 Task: Search one way flight ticket for 2 adults, 2 children, 2 infants in seat in first from St. Cloud: St. Cloud Regional Airport to Rock Springs: Southwest Wyoming Regional Airport (rock Springs Sweetwater County Airport) on 8-5-2023. Choice of flights is Spirit. Number of bags: 7 checked bags. Price is upto 86000. Outbound departure time preference is 10:30.
Action: Mouse moved to (294, 265)
Screenshot: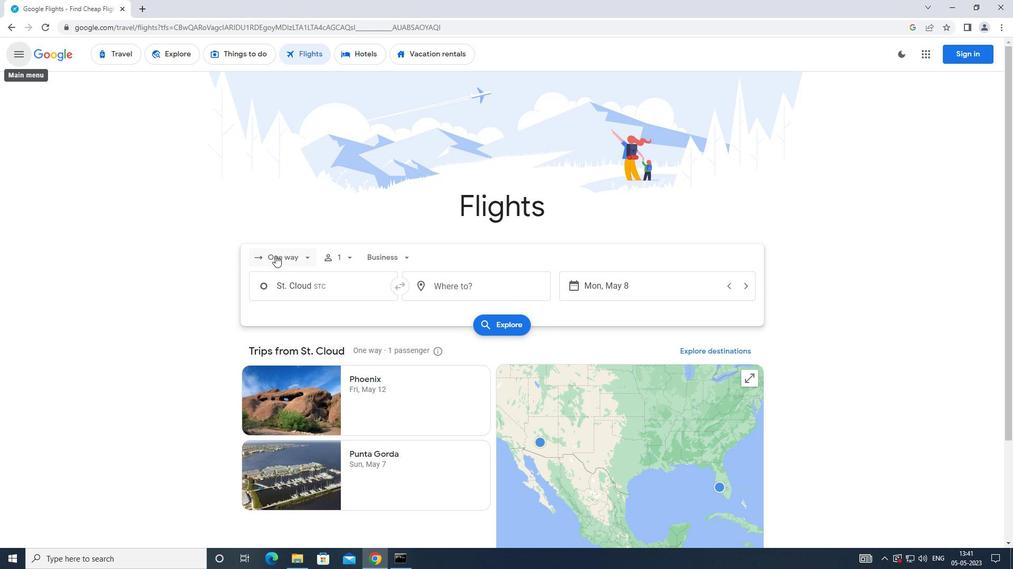 
Action: Mouse pressed left at (294, 265)
Screenshot: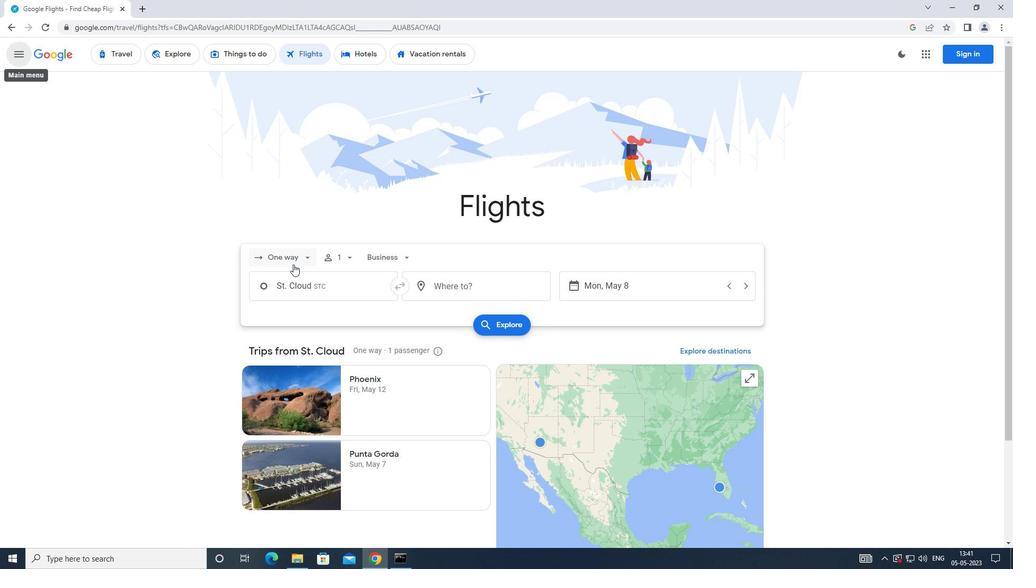 
Action: Mouse moved to (301, 308)
Screenshot: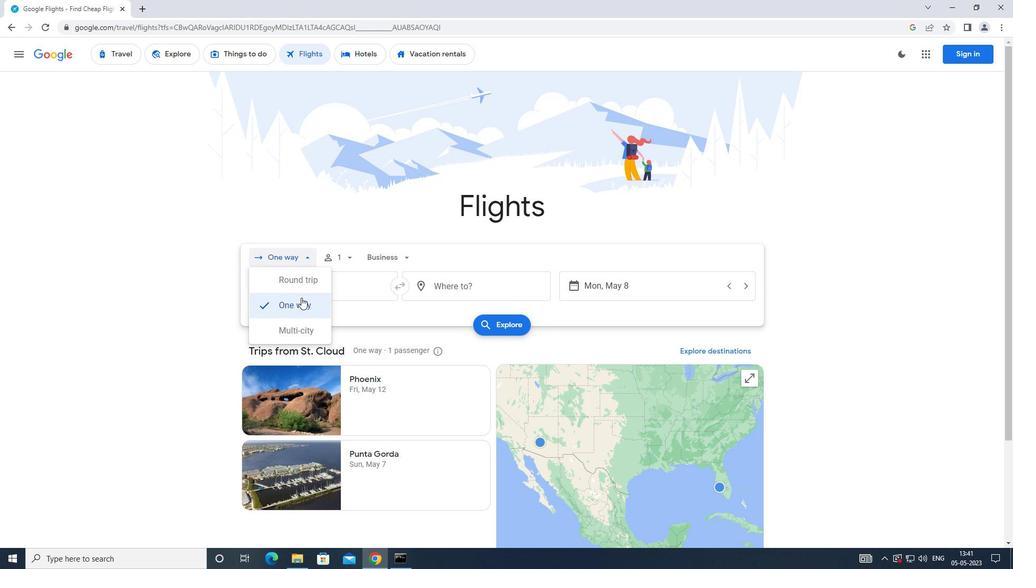 
Action: Mouse pressed left at (301, 308)
Screenshot: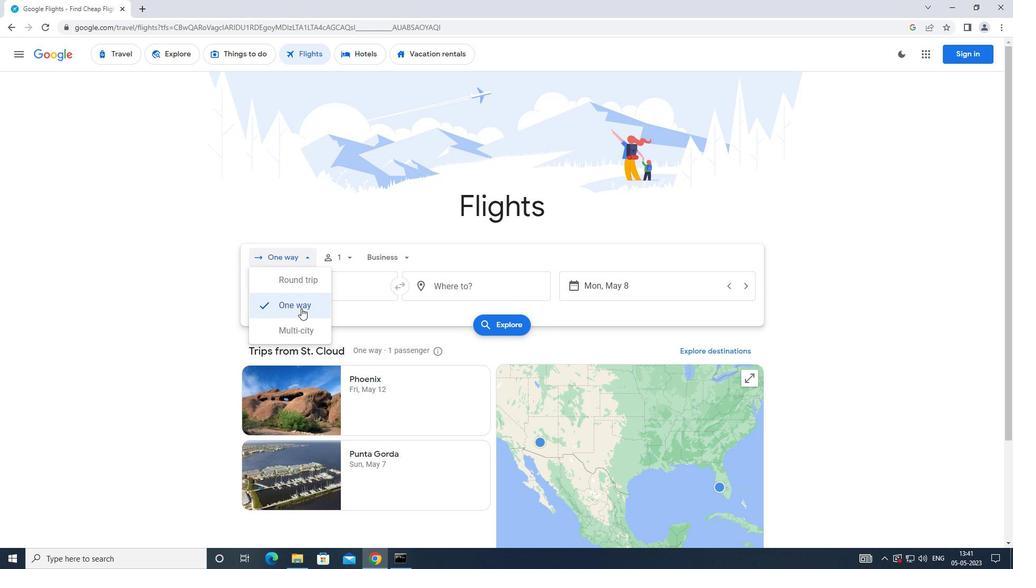 
Action: Mouse moved to (348, 255)
Screenshot: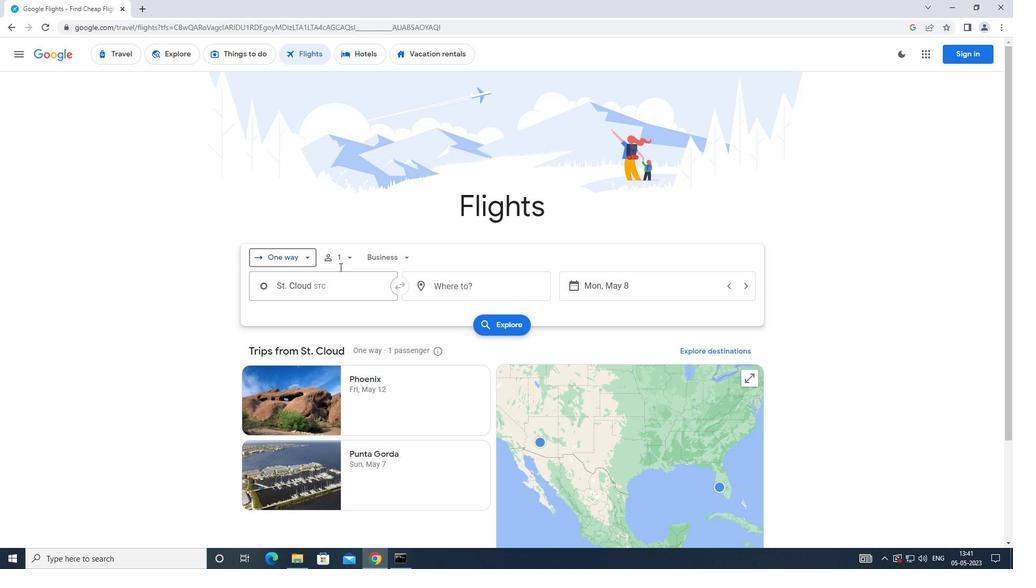 
Action: Mouse pressed left at (348, 255)
Screenshot: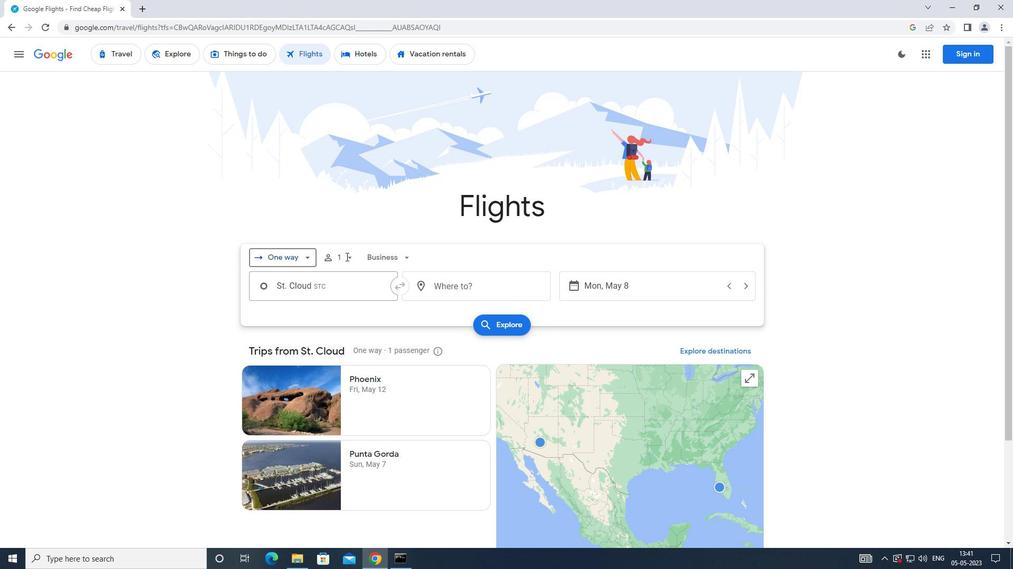 
Action: Mouse moved to (426, 289)
Screenshot: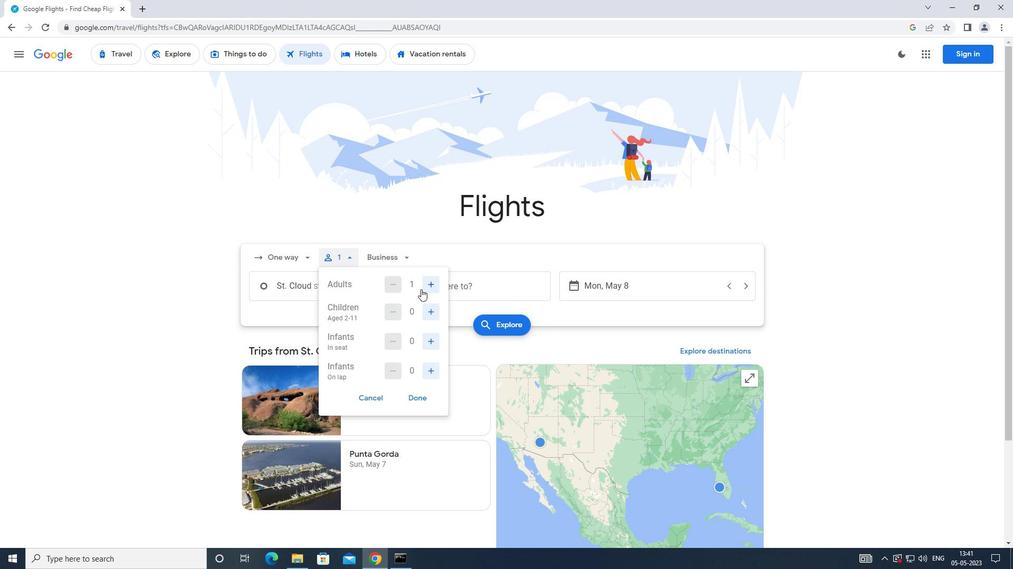 
Action: Mouse pressed left at (426, 289)
Screenshot: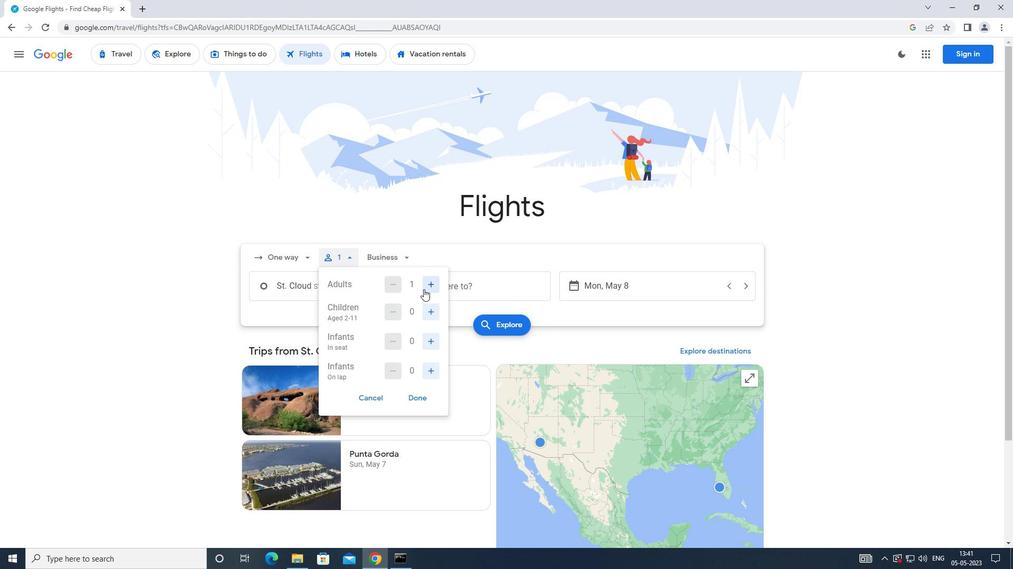 
Action: Mouse moved to (431, 308)
Screenshot: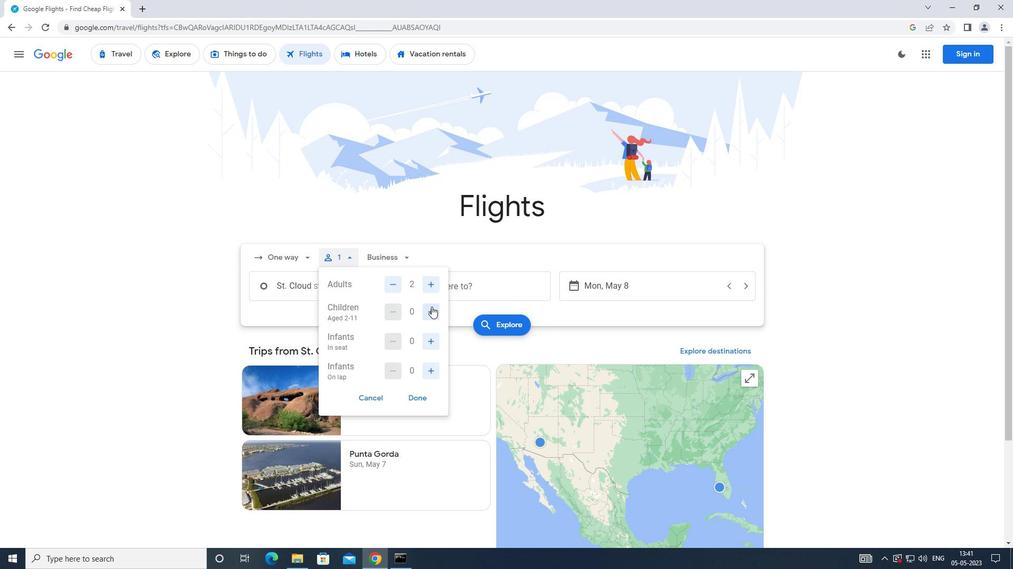
Action: Mouse pressed left at (431, 308)
Screenshot: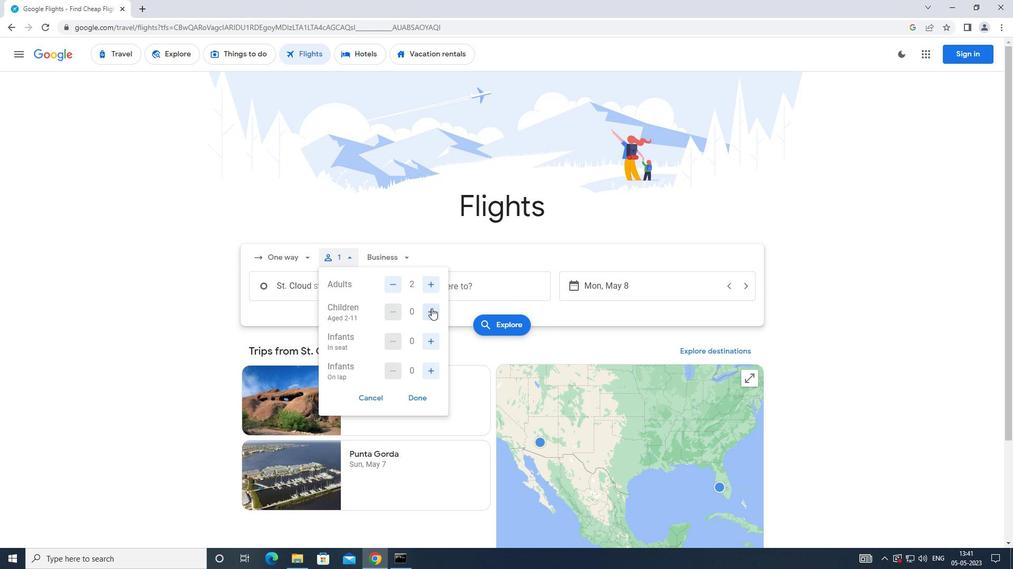 
Action: Mouse pressed left at (431, 308)
Screenshot: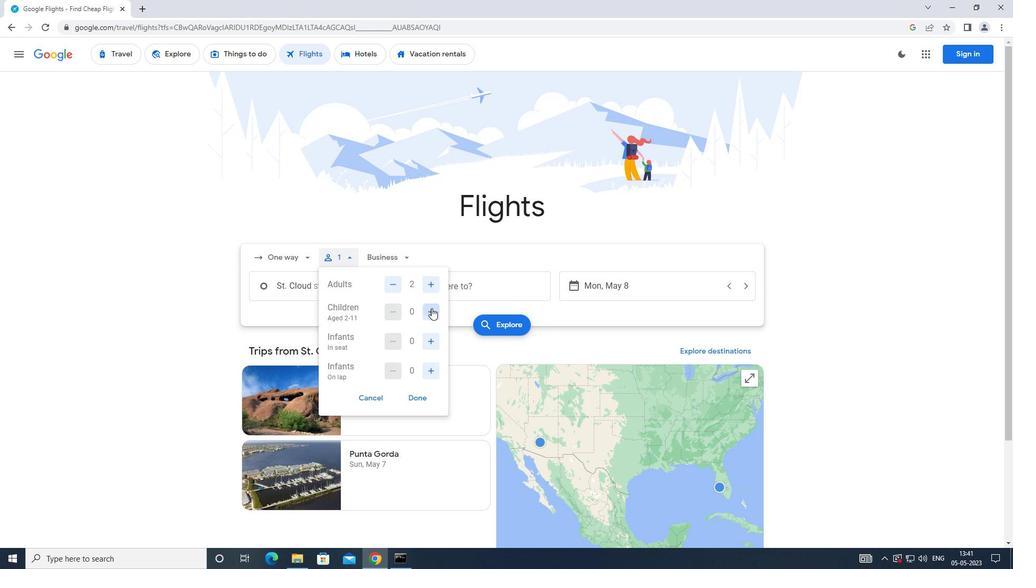 
Action: Mouse moved to (430, 342)
Screenshot: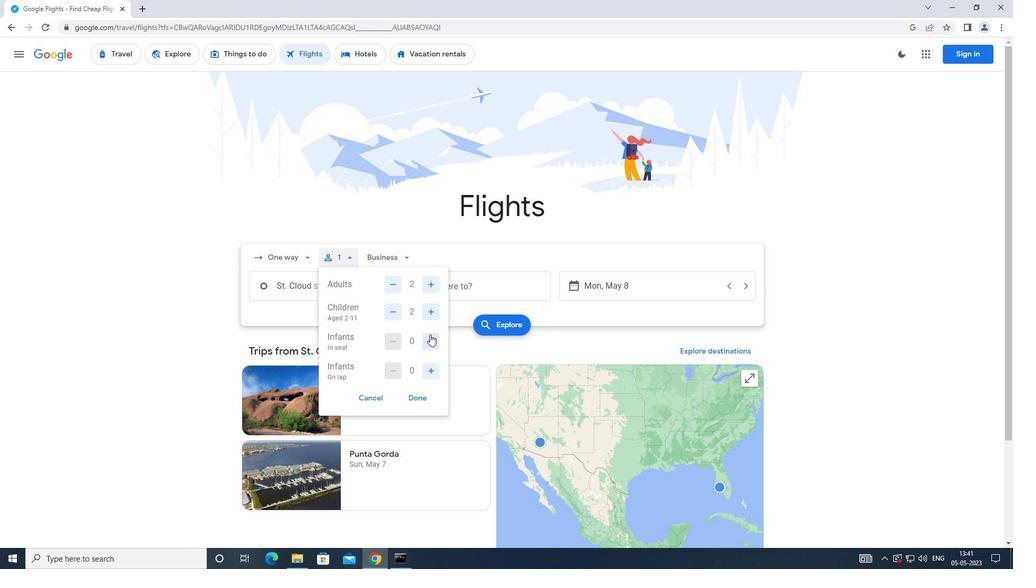 
Action: Mouse pressed left at (430, 342)
Screenshot: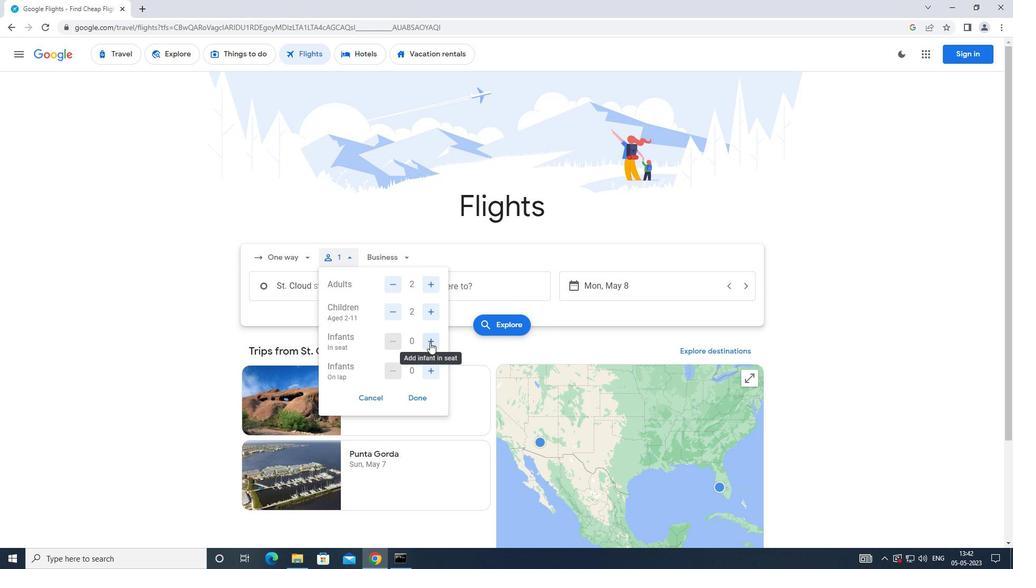 
Action: Mouse pressed left at (430, 342)
Screenshot: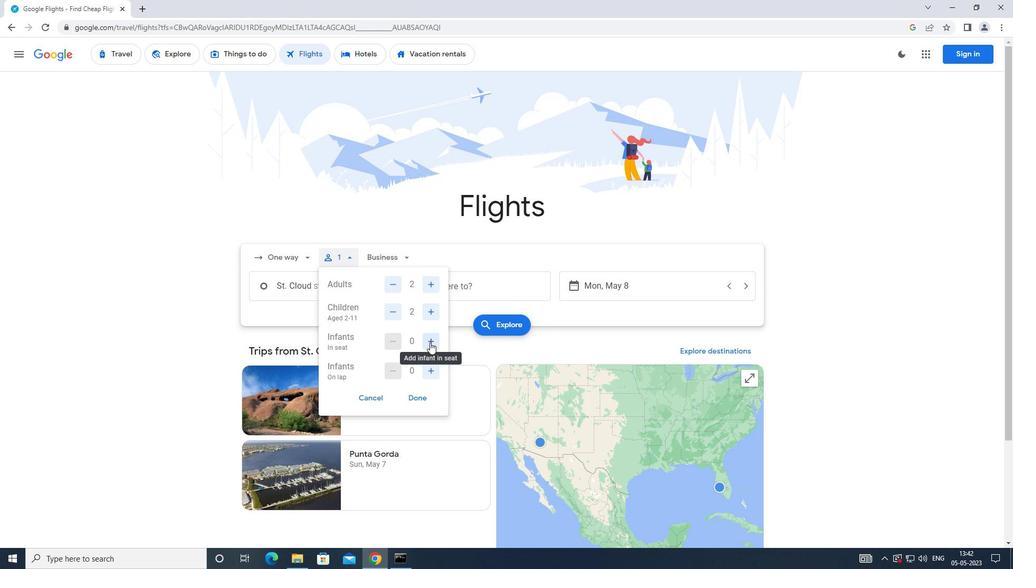 
Action: Mouse moved to (423, 398)
Screenshot: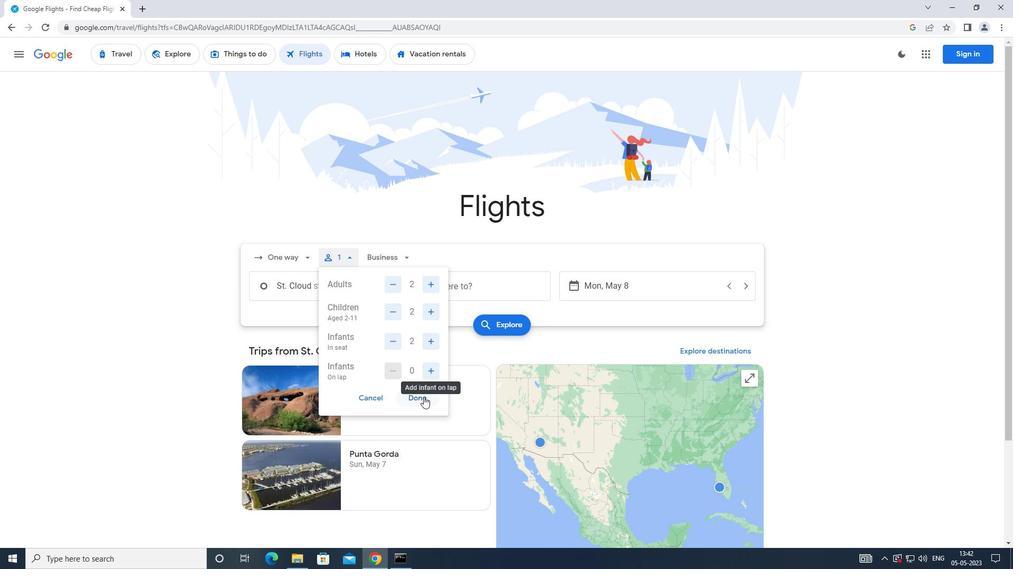 
Action: Mouse pressed left at (423, 398)
Screenshot: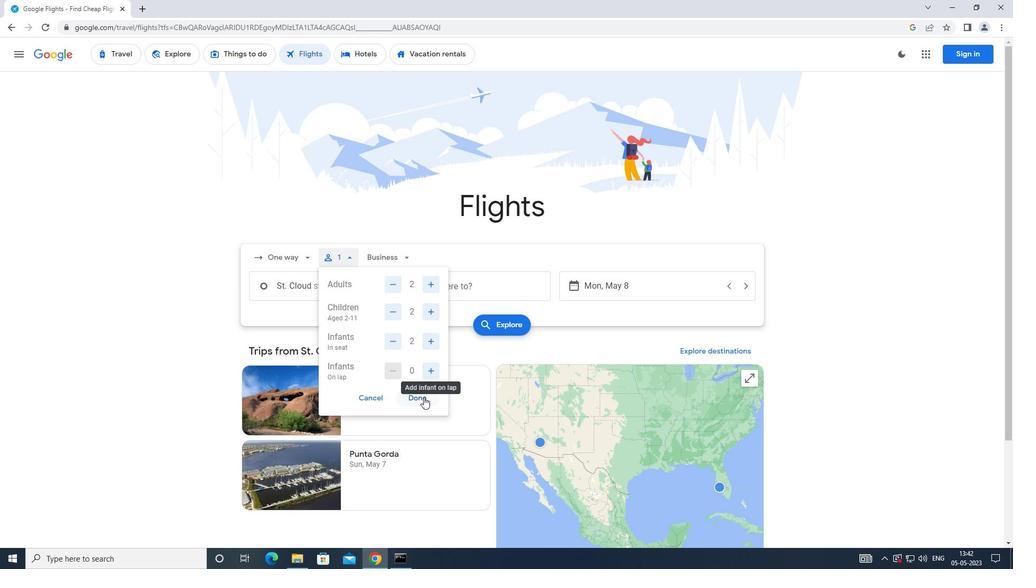 
Action: Mouse moved to (394, 259)
Screenshot: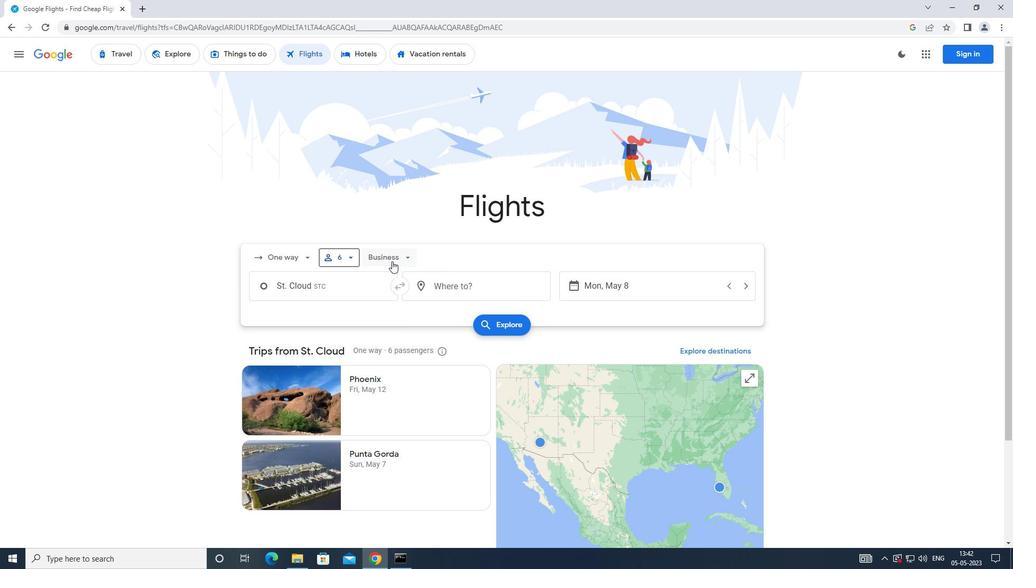 
Action: Mouse pressed left at (394, 259)
Screenshot: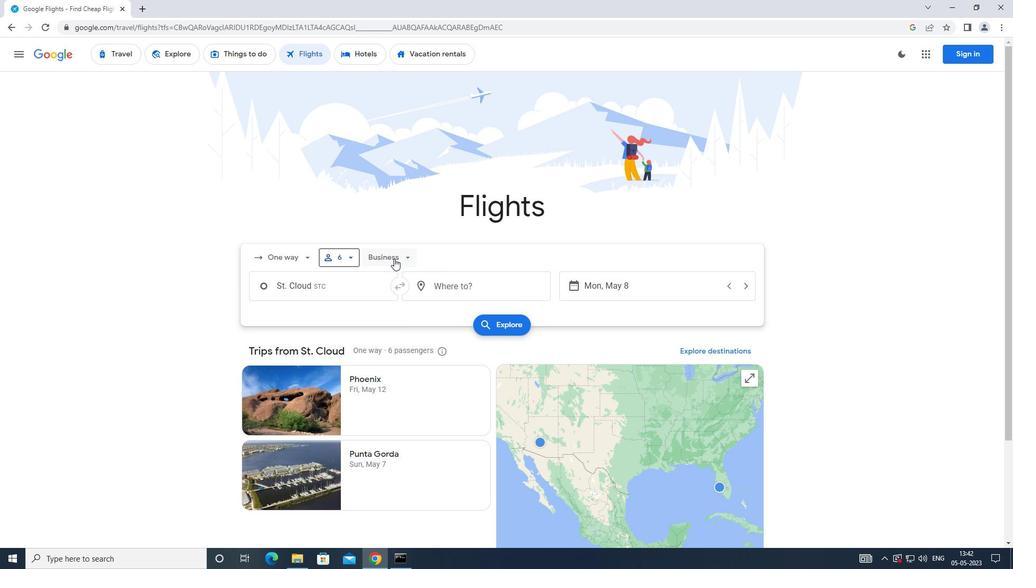 
Action: Mouse moved to (398, 358)
Screenshot: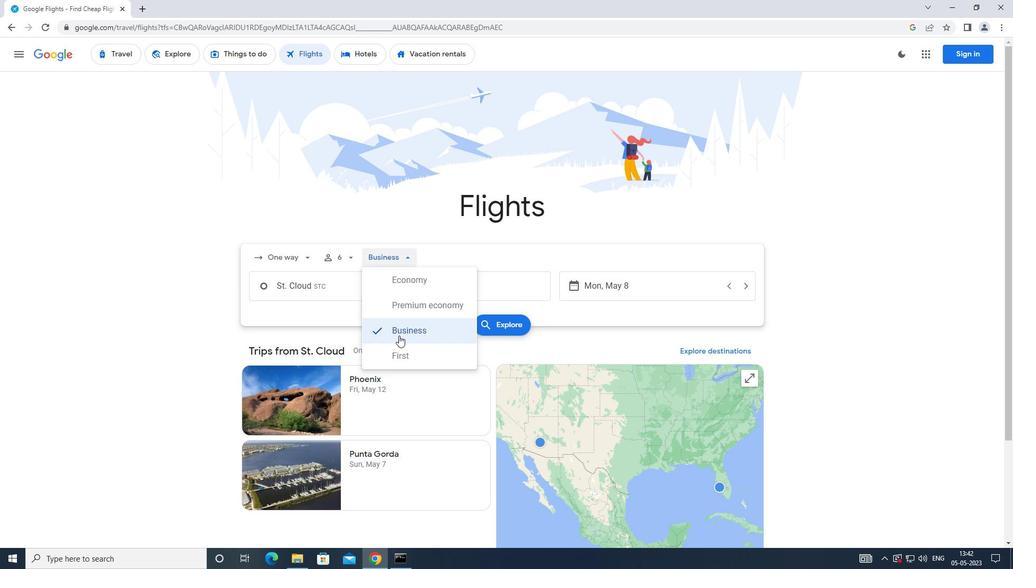 
Action: Mouse pressed left at (398, 358)
Screenshot: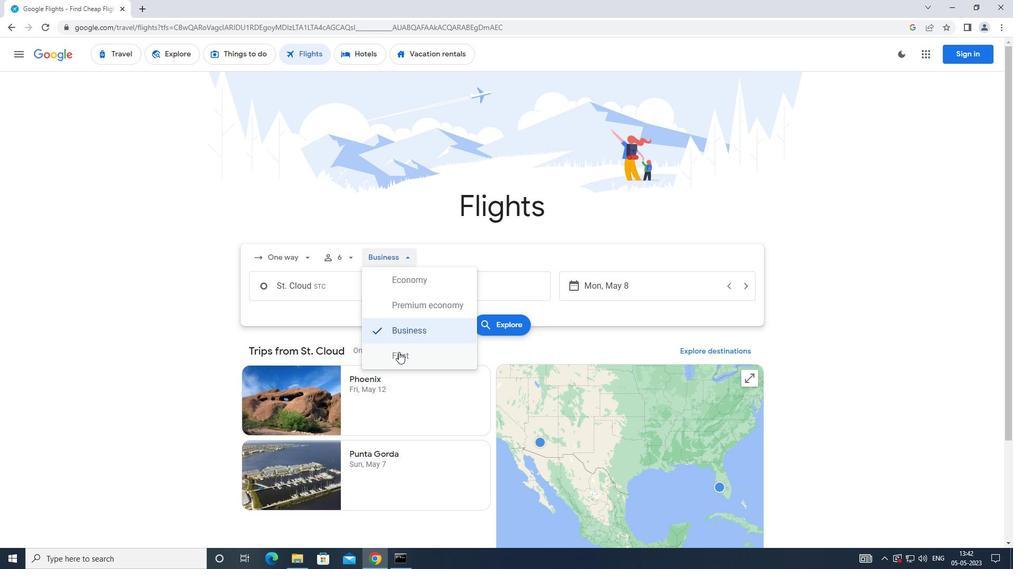 
Action: Mouse moved to (330, 291)
Screenshot: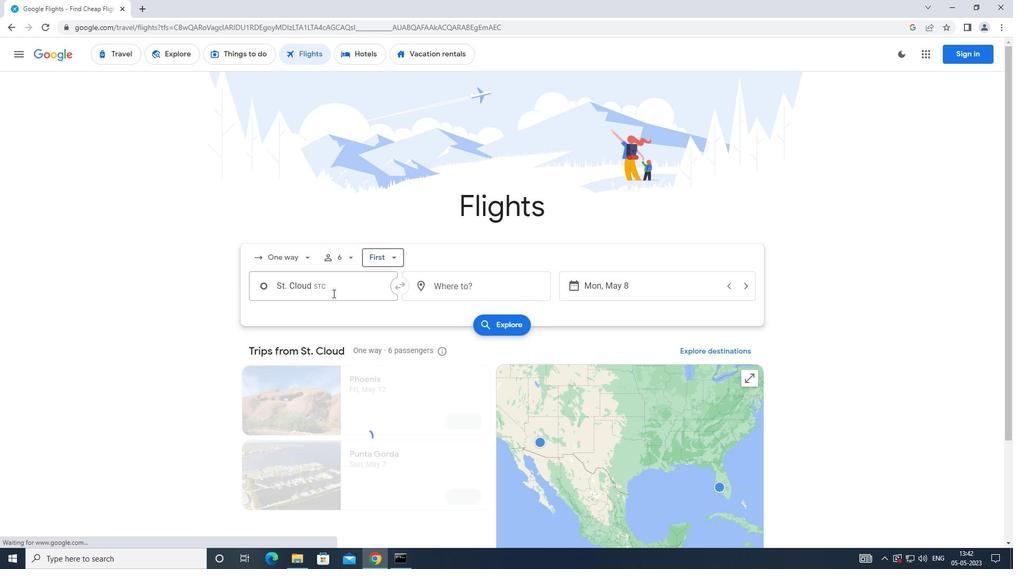 
Action: Mouse pressed left at (330, 291)
Screenshot: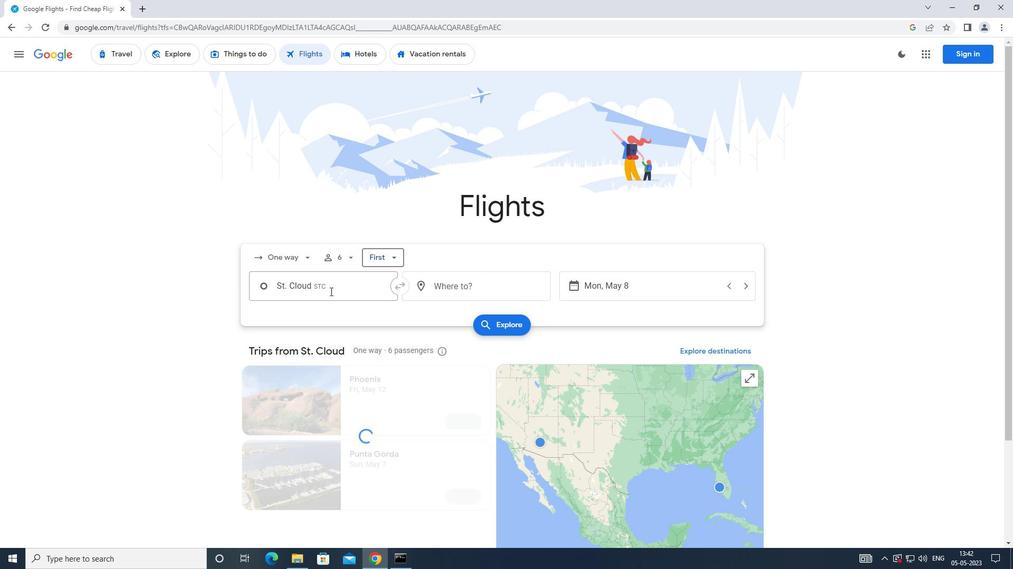 
Action: Mouse moved to (346, 368)
Screenshot: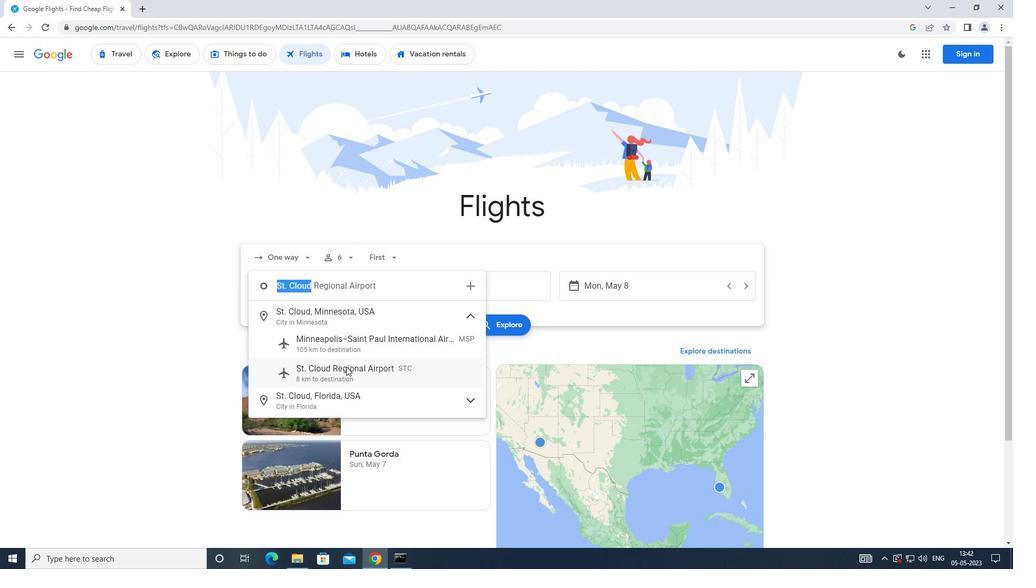 
Action: Mouse pressed left at (346, 368)
Screenshot: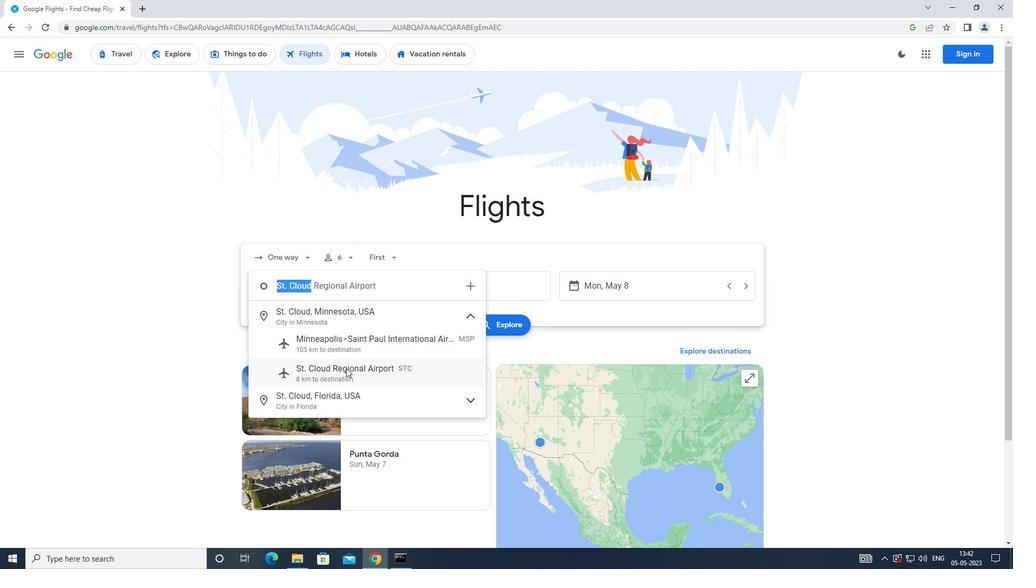
Action: Mouse moved to (436, 280)
Screenshot: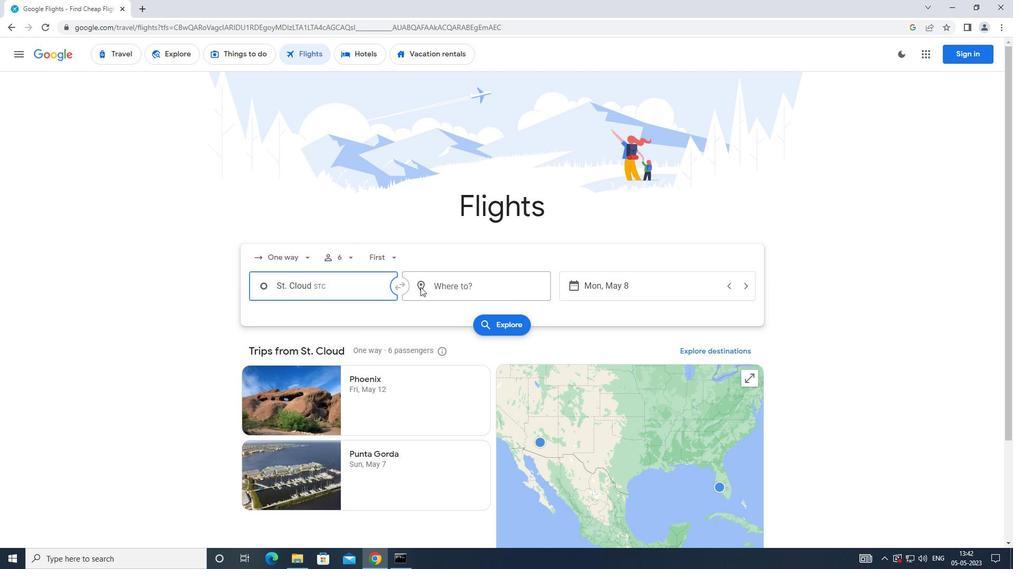 
Action: Mouse pressed left at (436, 280)
Screenshot: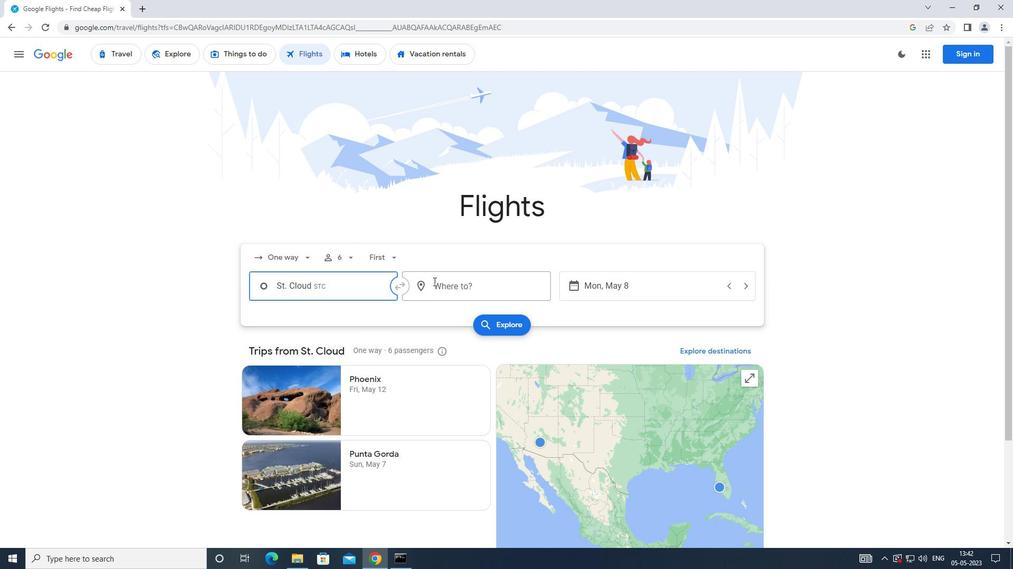 
Action: Mouse moved to (456, 387)
Screenshot: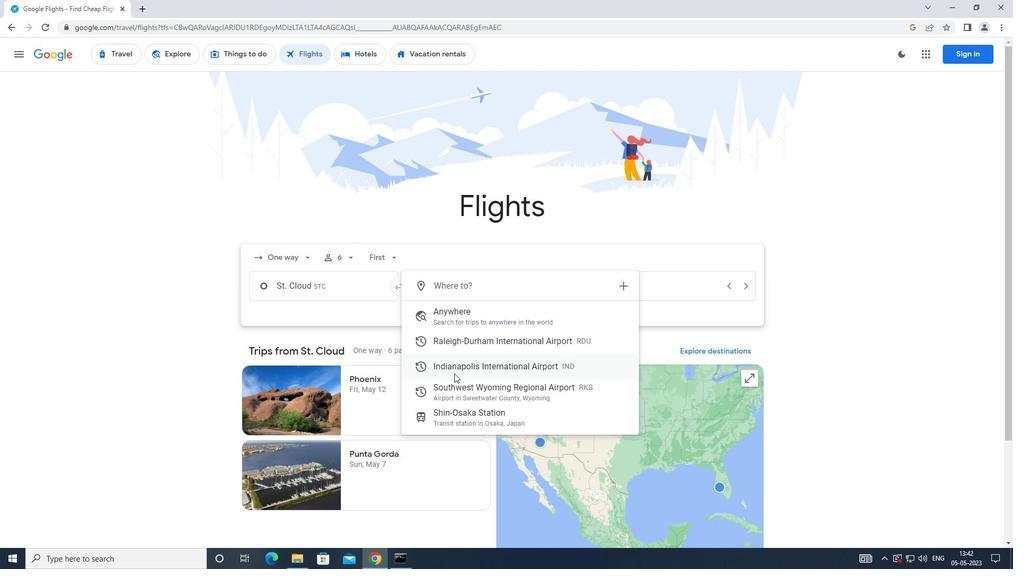 
Action: Mouse pressed left at (456, 387)
Screenshot: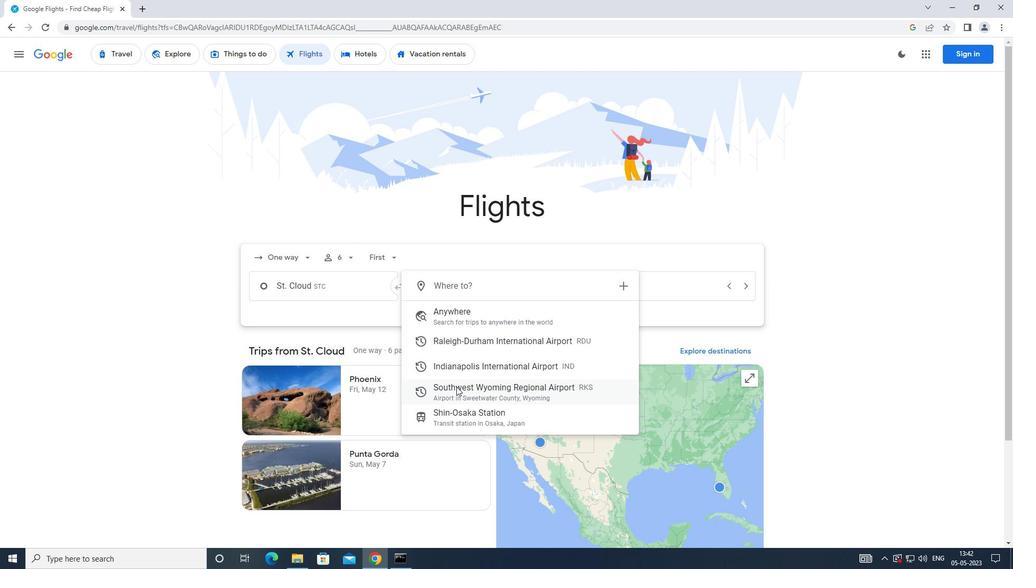 
Action: Mouse moved to (595, 291)
Screenshot: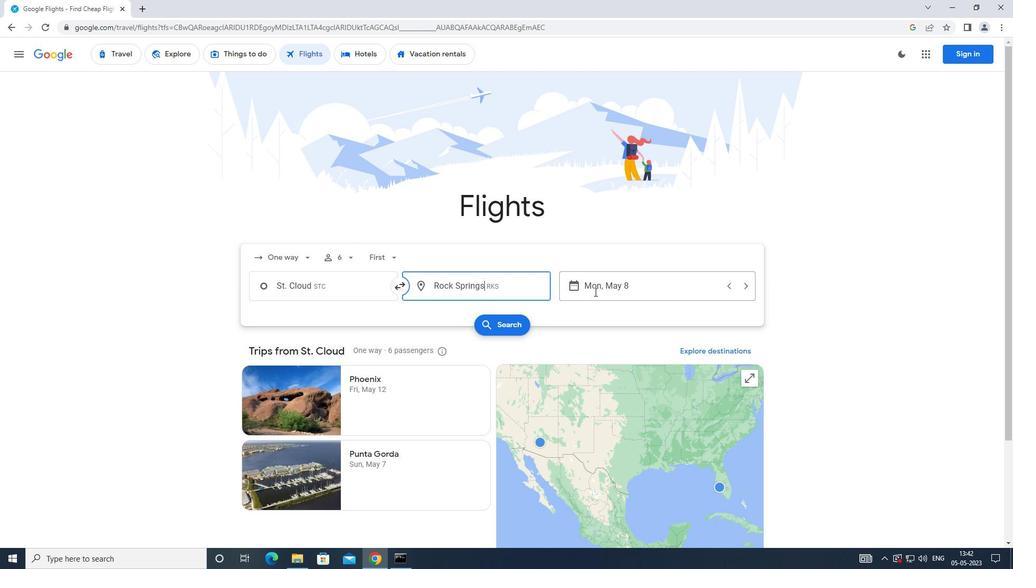 
Action: Mouse pressed left at (595, 291)
Screenshot: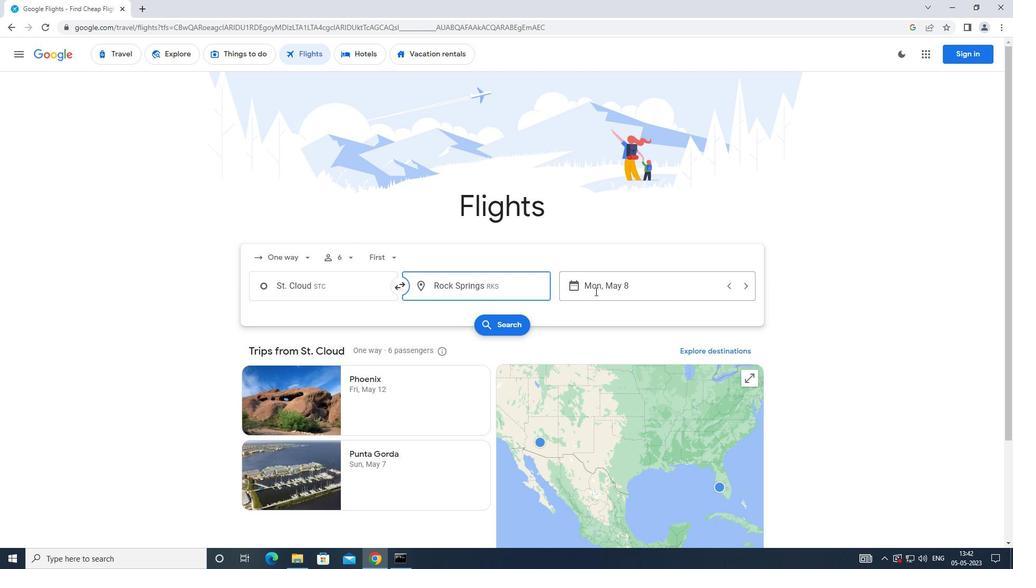 
Action: Mouse moved to (407, 392)
Screenshot: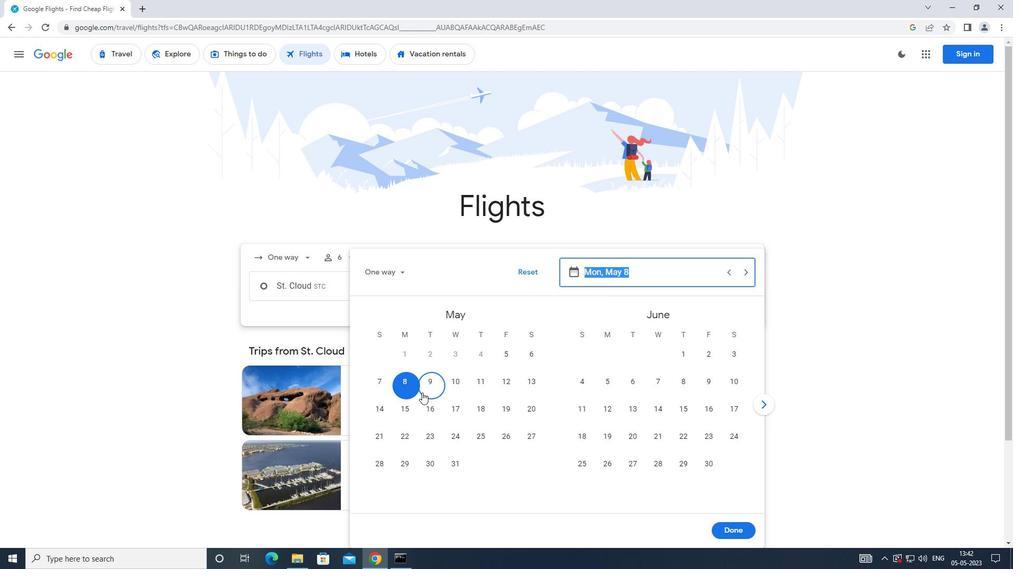 
Action: Mouse pressed left at (407, 392)
Screenshot: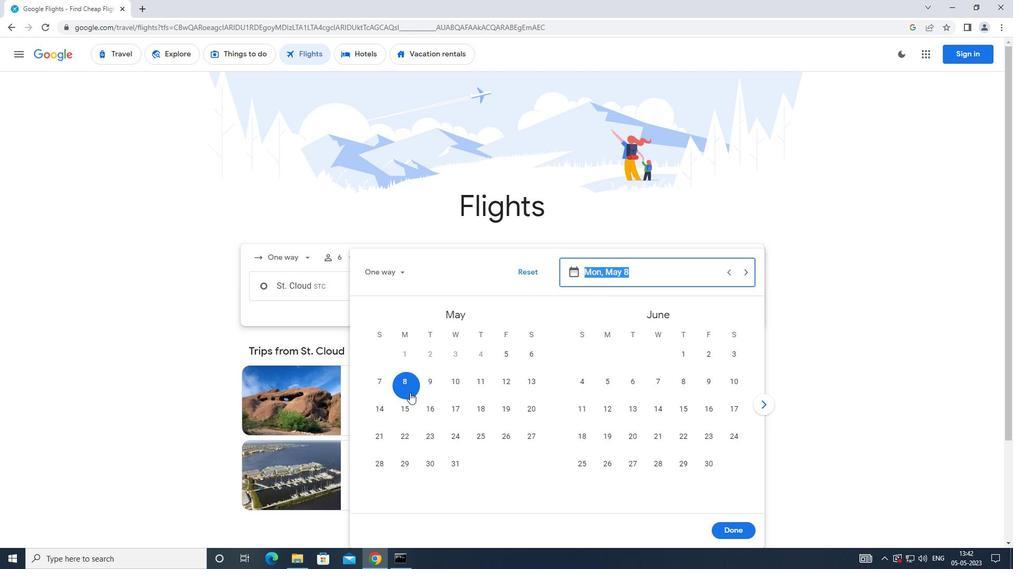 
Action: Mouse moved to (729, 536)
Screenshot: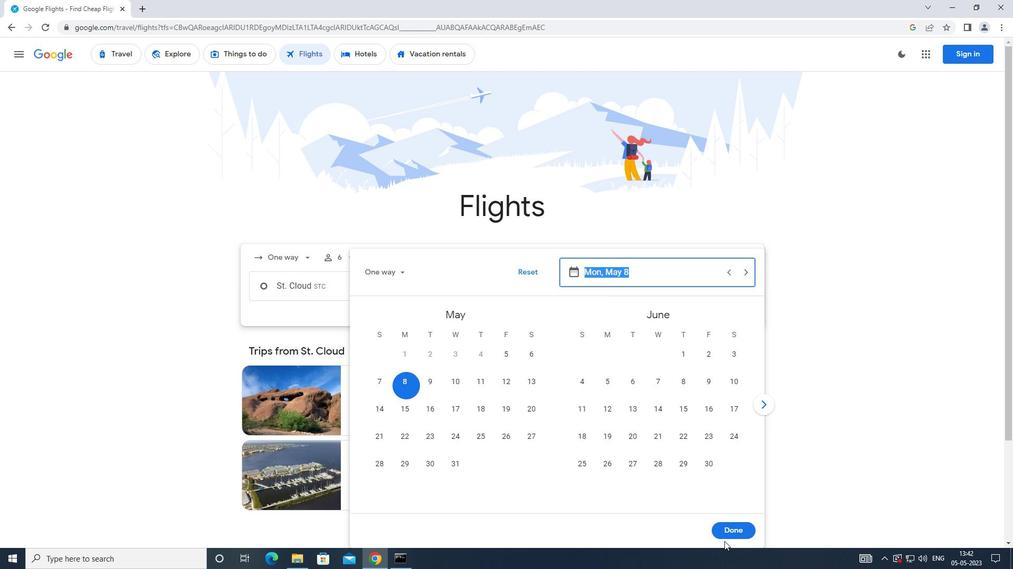 
Action: Mouse pressed left at (729, 536)
Screenshot: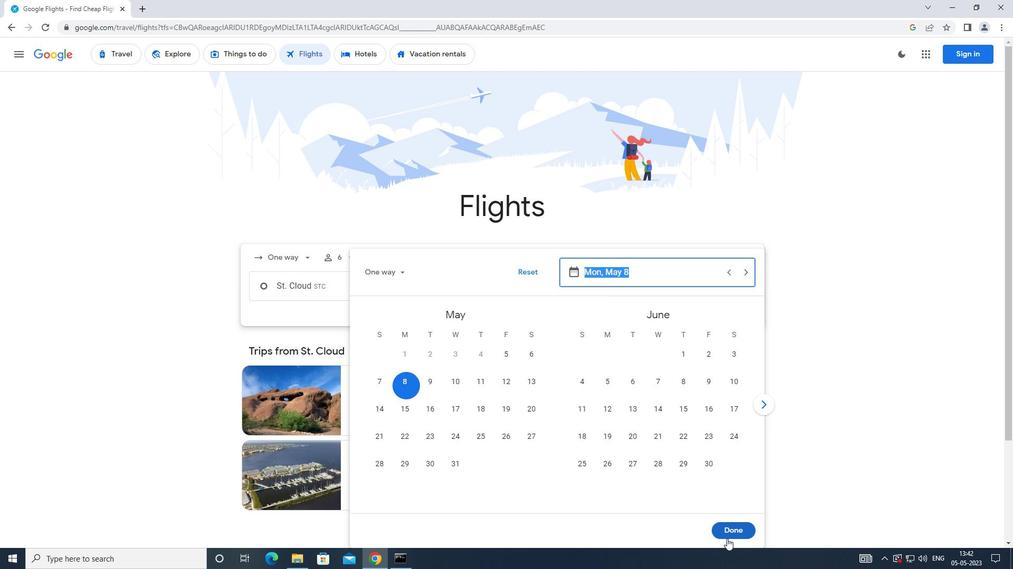 
Action: Mouse moved to (514, 325)
Screenshot: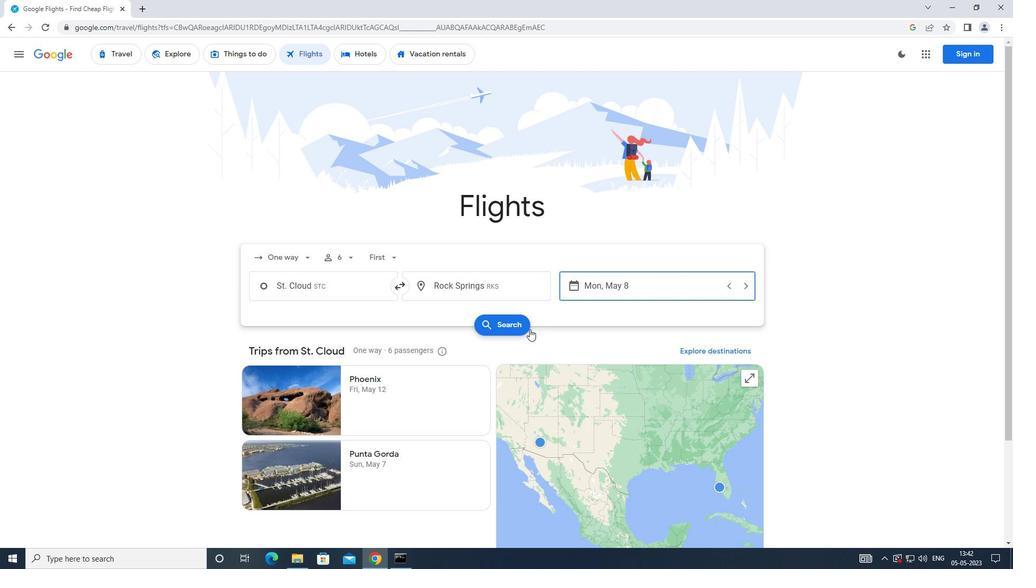 
Action: Mouse pressed left at (514, 325)
Screenshot: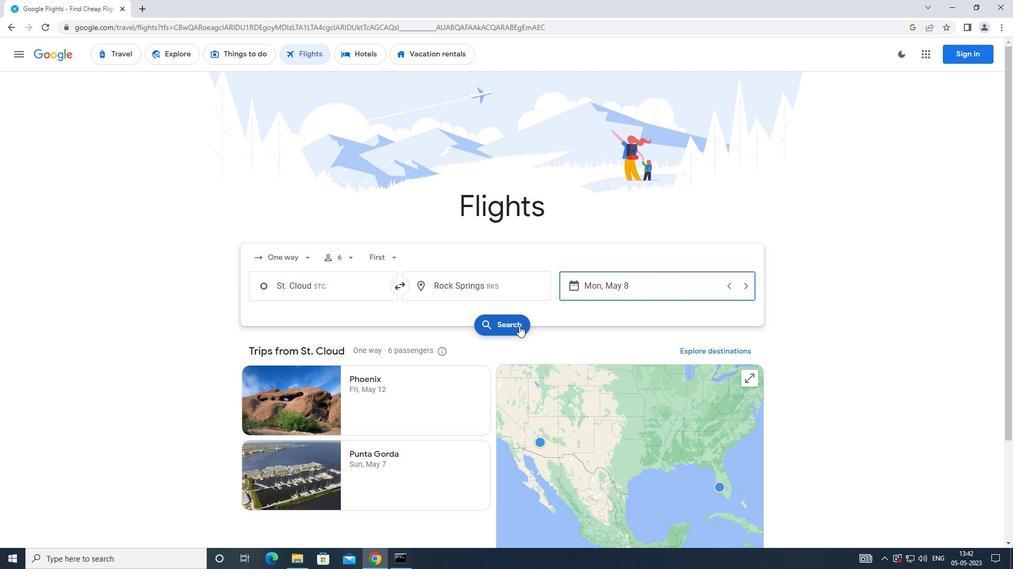 
Action: Mouse moved to (261, 155)
Screenshot: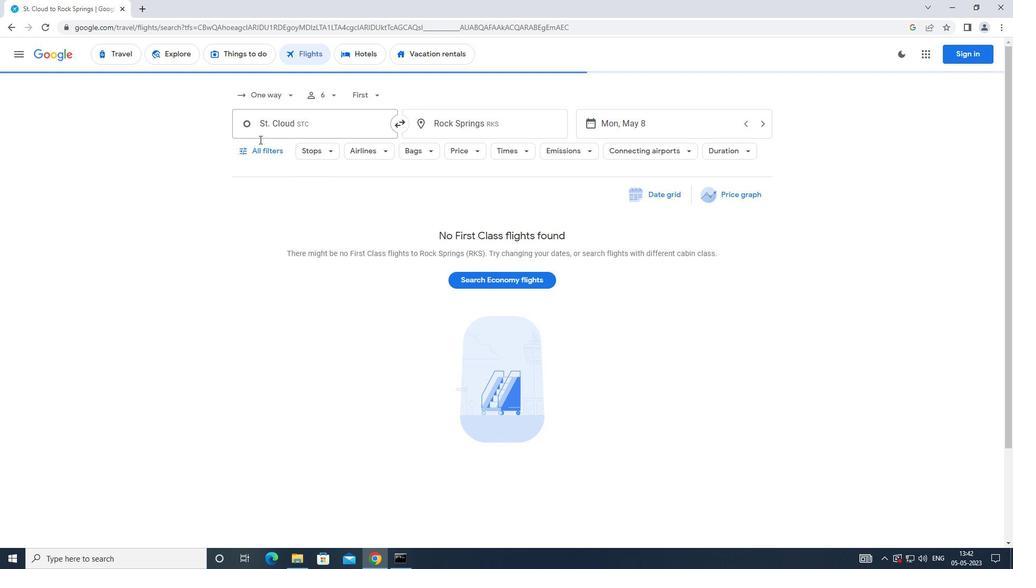 
Action: Mouse pressed left at (261, 155)
Screenshot: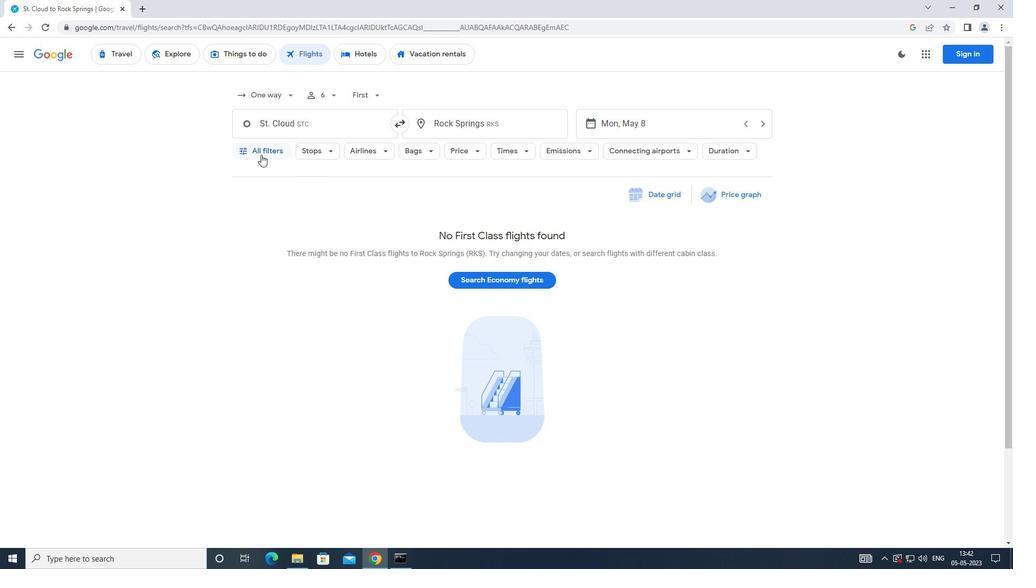 
Action: Mouse moved to (386, 378)
Screenshot: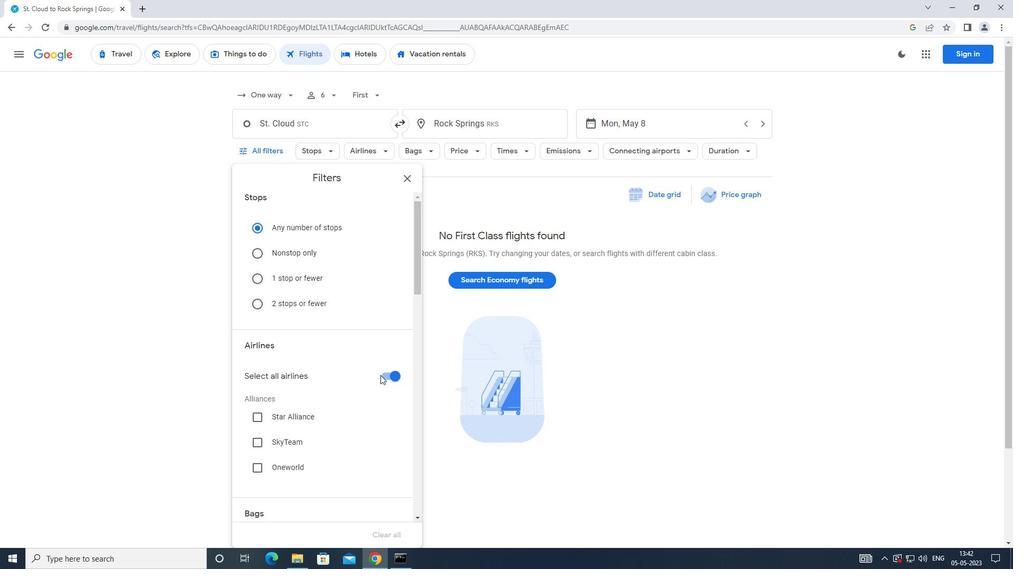 
Action: Mouse pressed left at (386, 378)
Screenshot: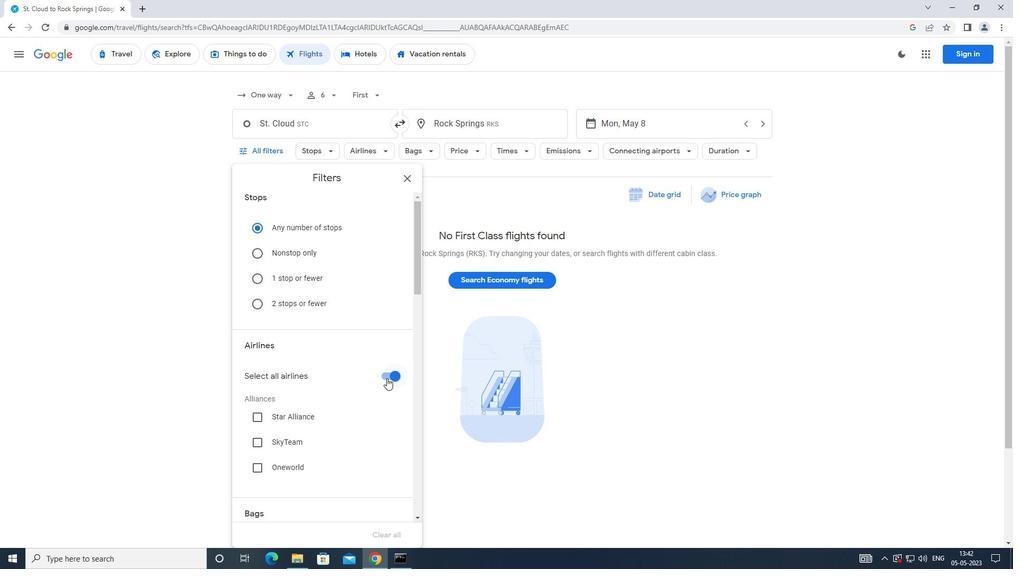 
Action: Mouse moved to (391, 368)
Screenshot: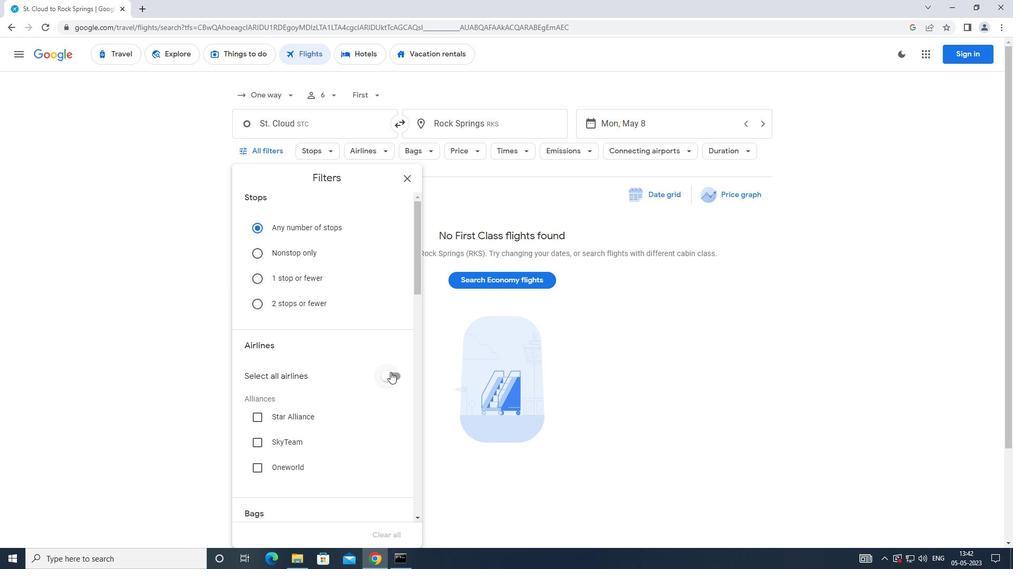 
Action: Mouse scrolled (391, 368) with delta (0, 0)
Screenshot: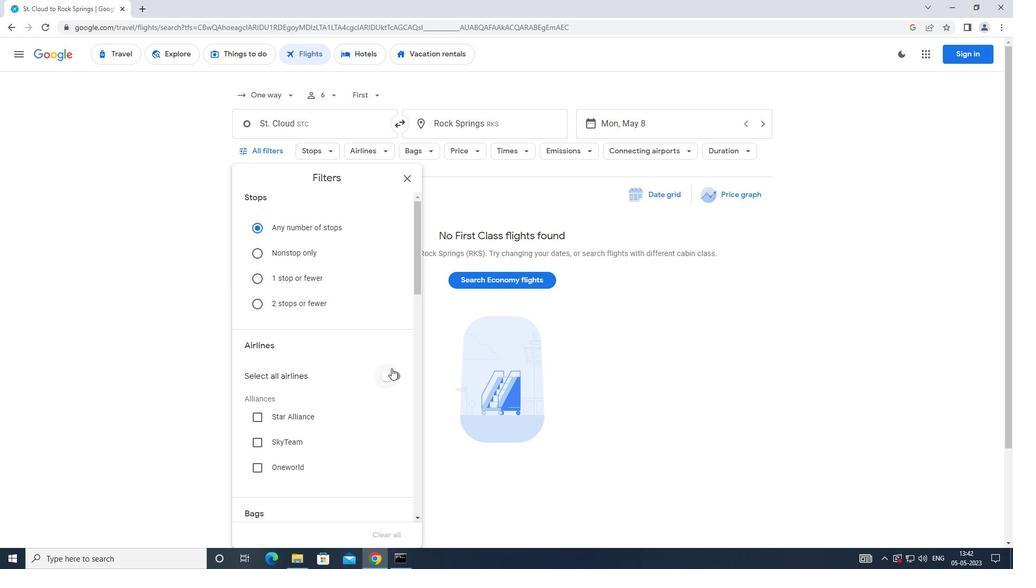 
Action: Mouse moved to (393, 366)
Screenshot: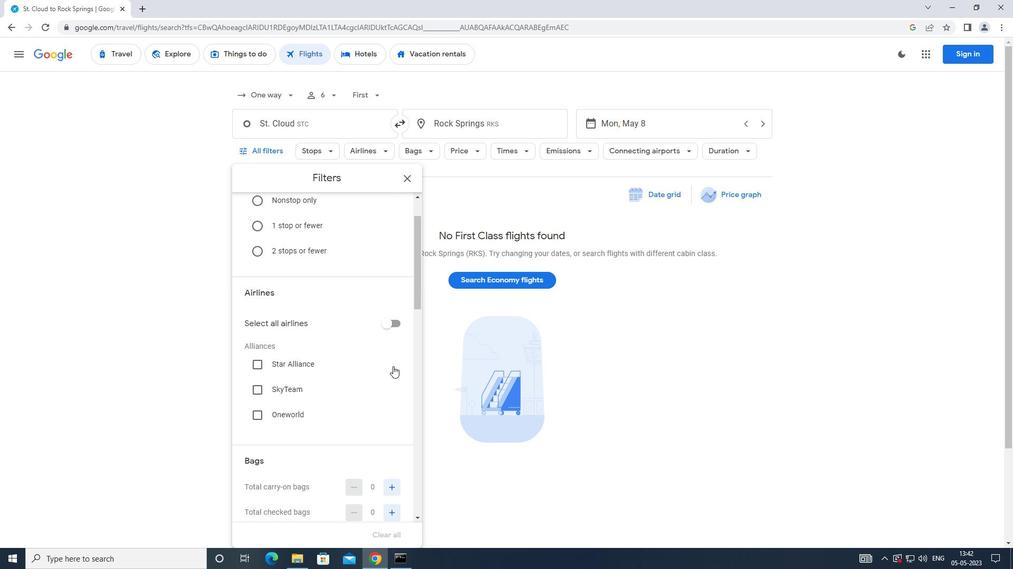 
Action: Mouse scrolled (393, 365) with delta (0, 0)
Screenshot: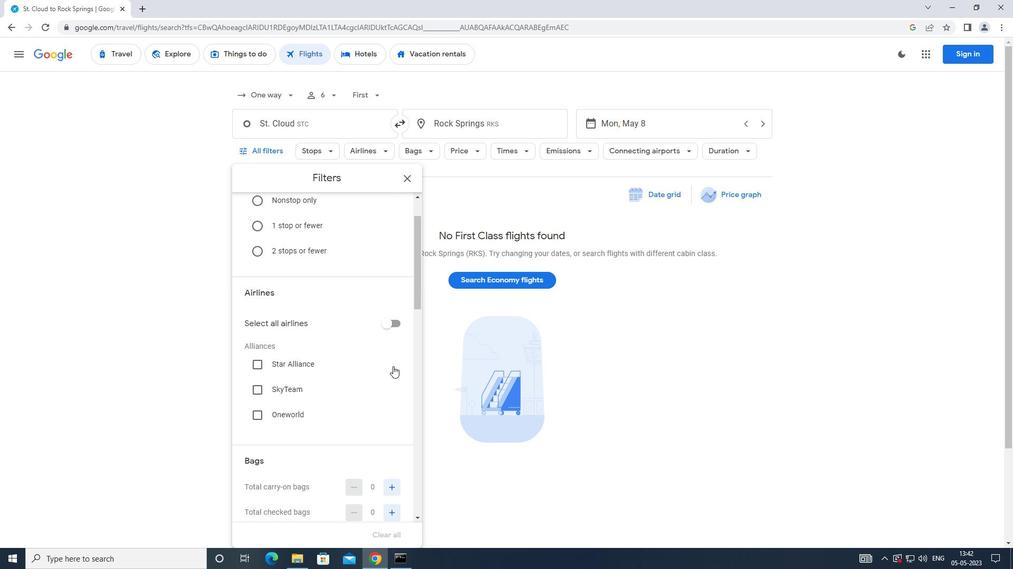 
Action: Mouse moved to (393, 363)
Screenshot: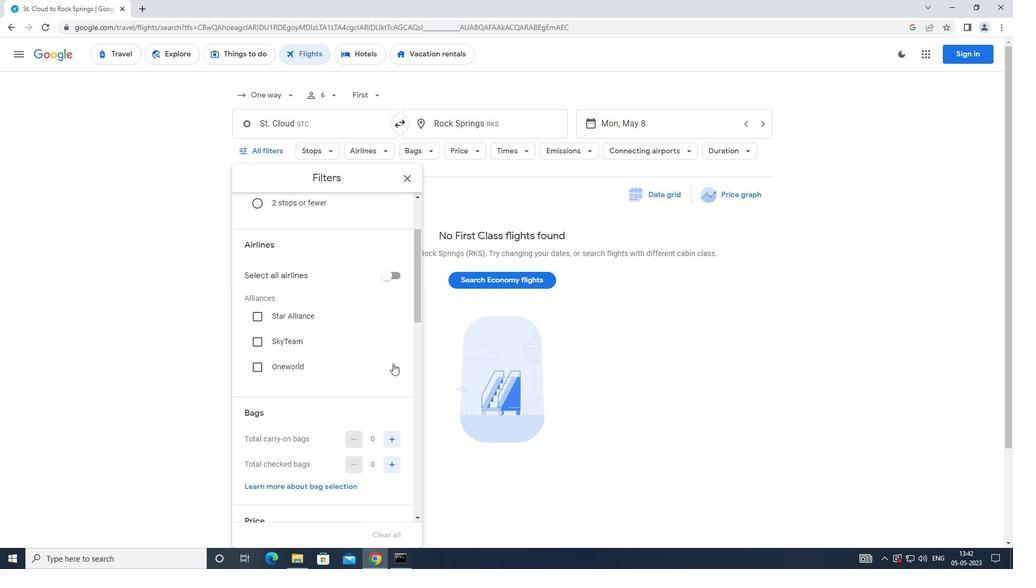 
Action: Mouse scrolled (393, 363) with delta (0, 0)
Screenshot: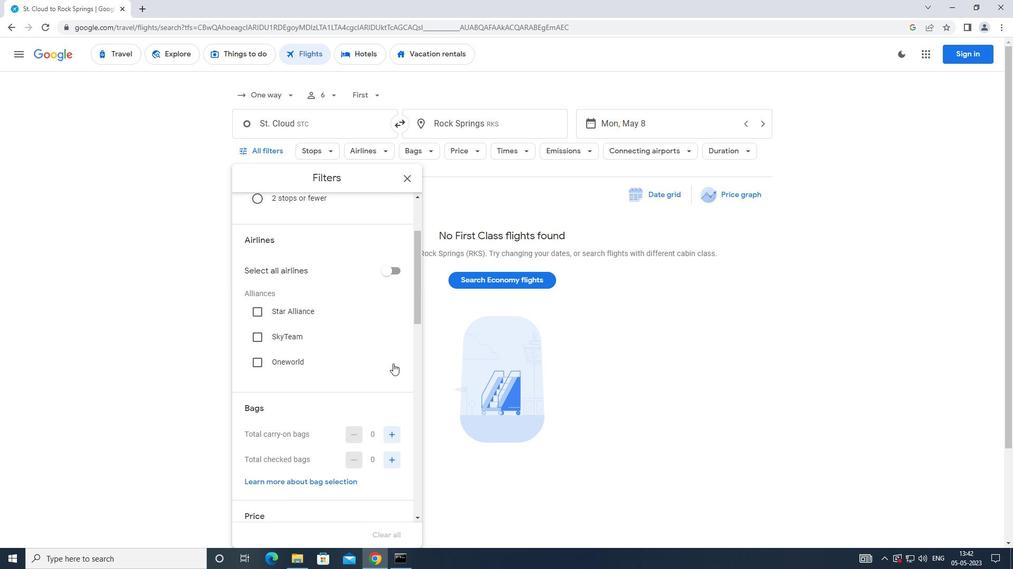 
Action: Mouse moved to (392, 361)
Screenshot: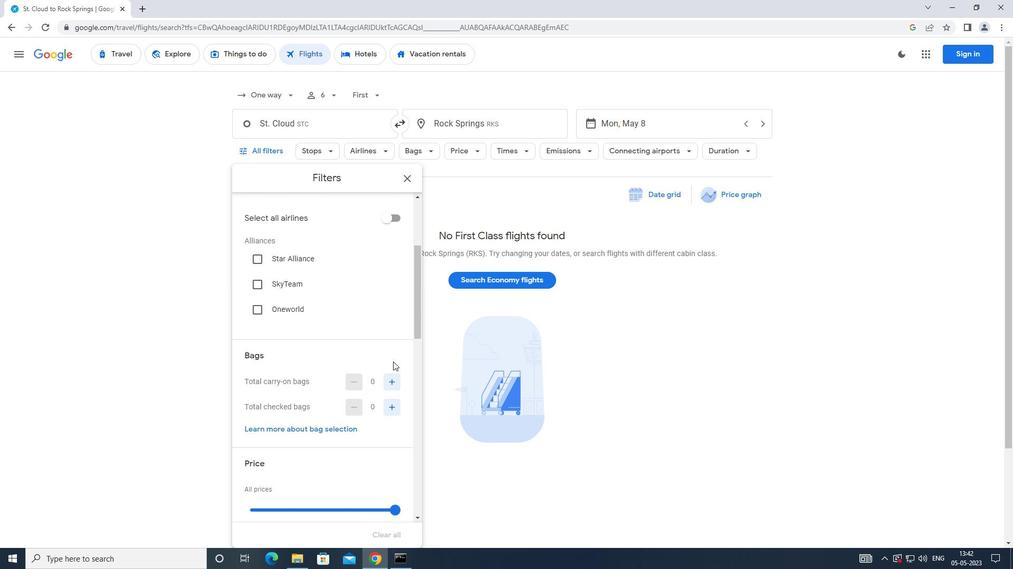 
Action: Mouse scrolled (392, 361) with delta (0, 0)
Screenshot: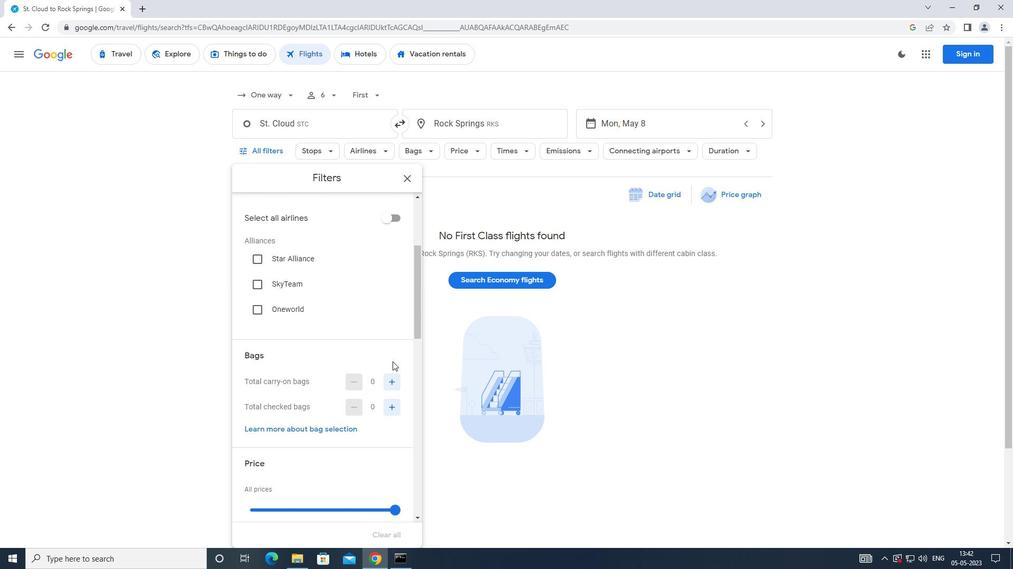 
Action: Mouse moved to (390, 360)
Screenshot: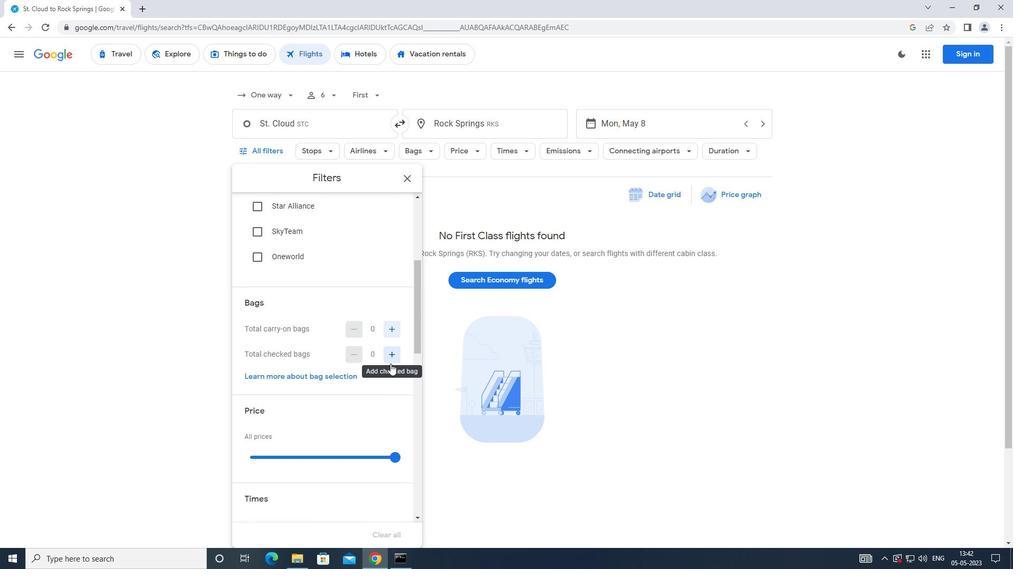 
Action: Mouse pressed left at (390, 360)
Screenshot: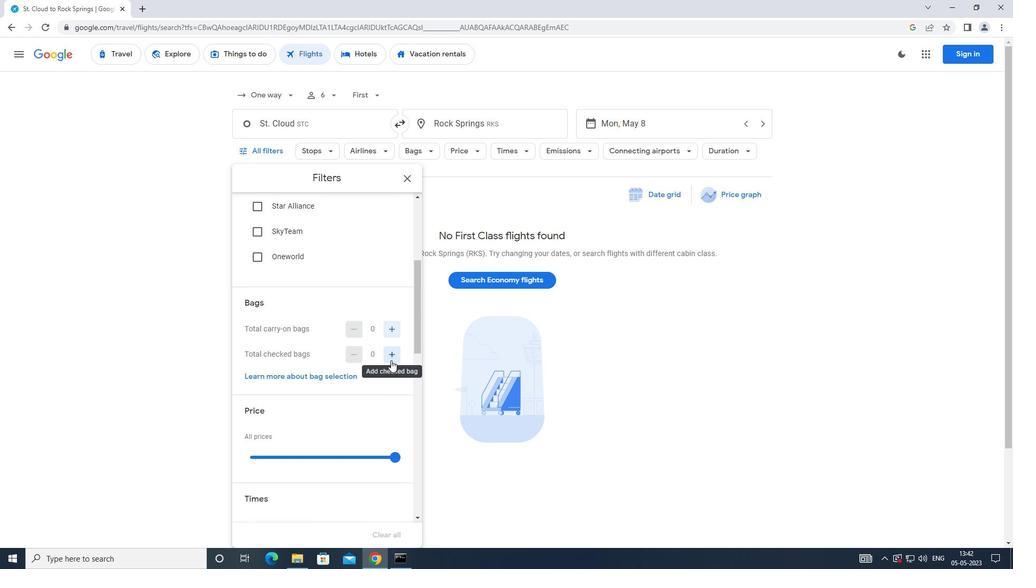 
Action: Mouse pressed left at (390, 360)
Screenshot: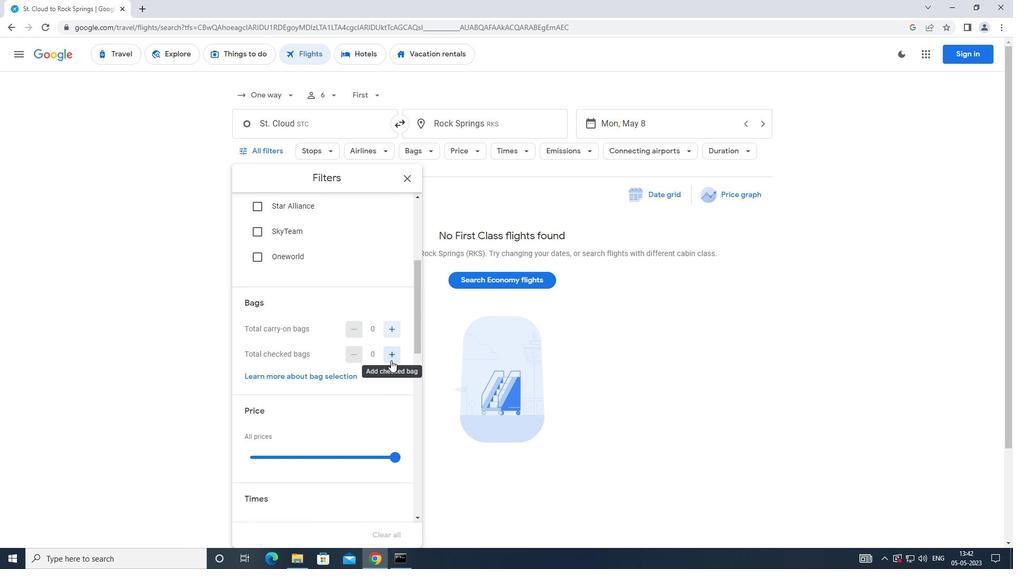 
Action: Mouse pressed left at (390, 360)
Screenshot: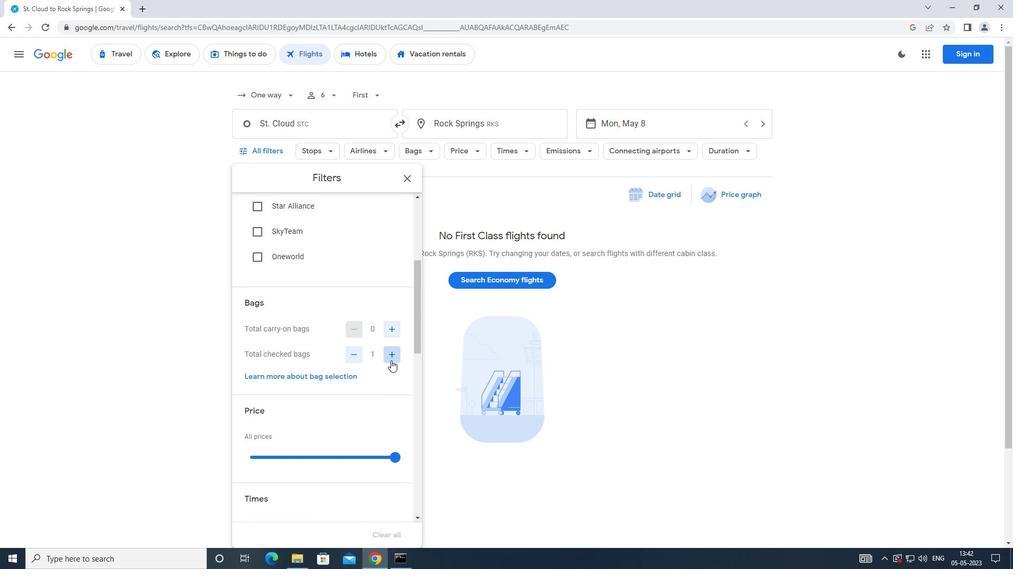 
Action: Mouse pressed left at (390, 360)
Screenshot: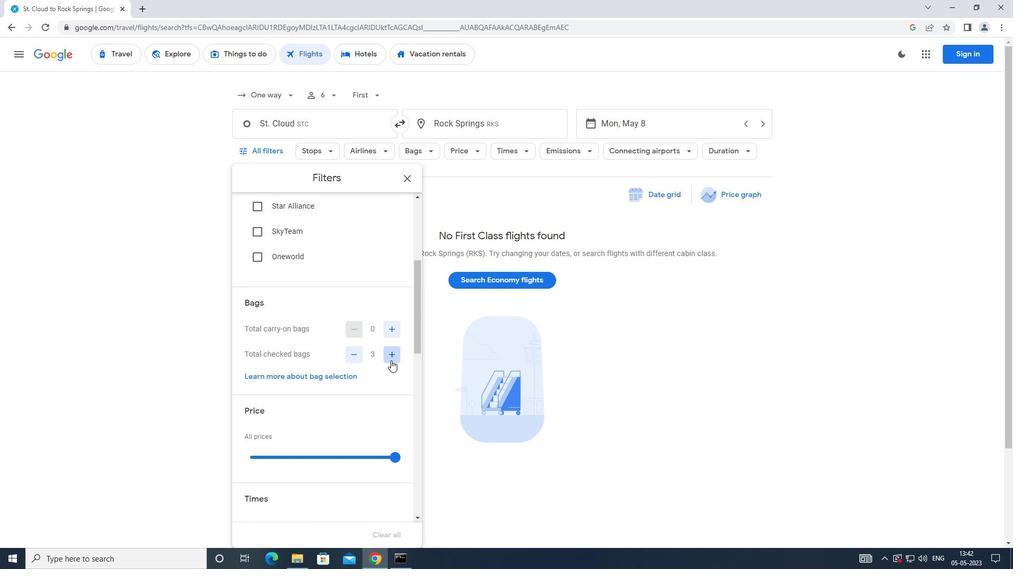
Action: Mouse pressed left at (390, 360)
Screenshot: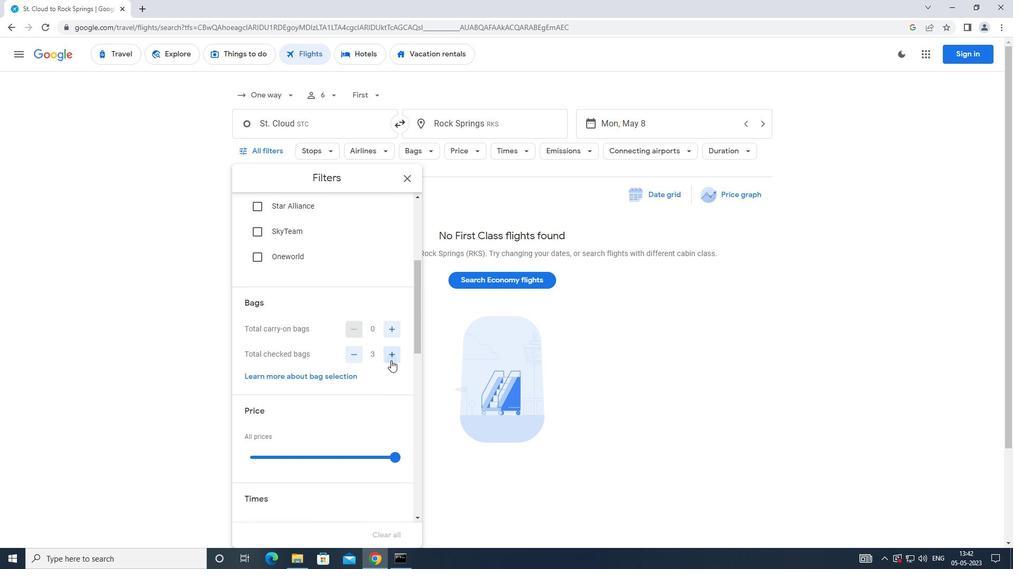 
Action: Mouse pressed left at (390, 360)
Screenshot: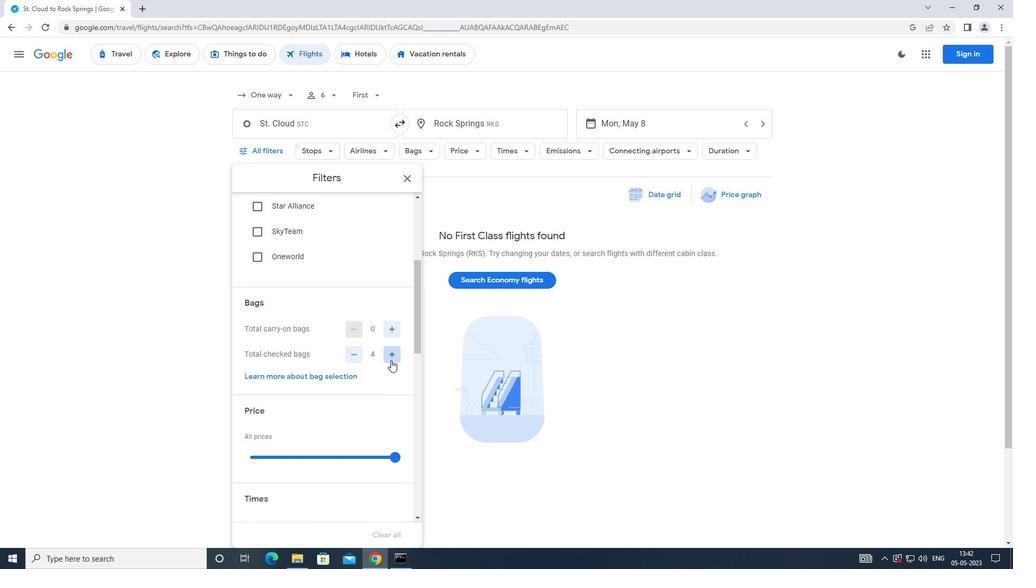 
Action: Mouse pressed left at (390, 360)
Screenshot: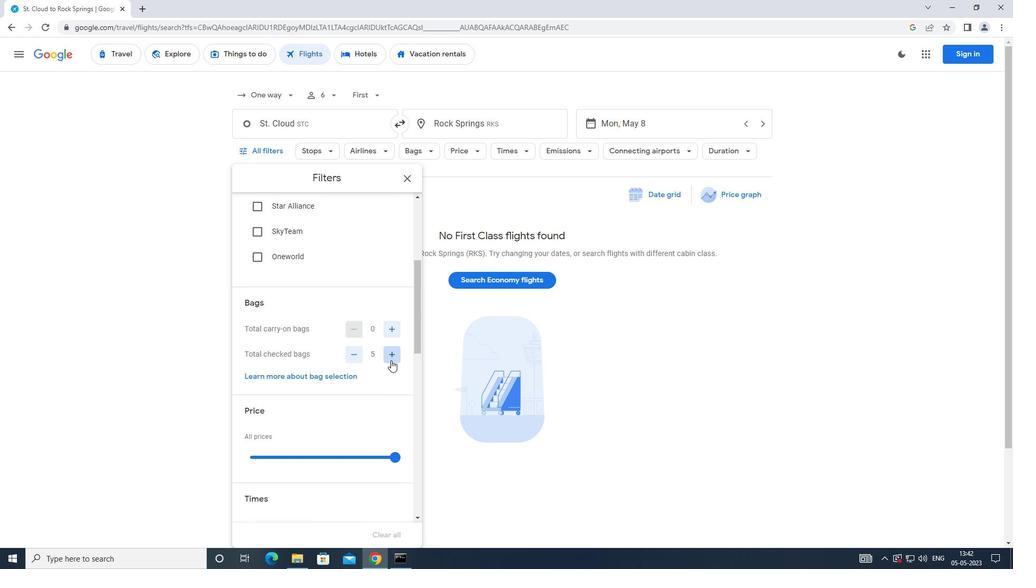 
Action: Mouse moved to (390, 358)
Screenshot: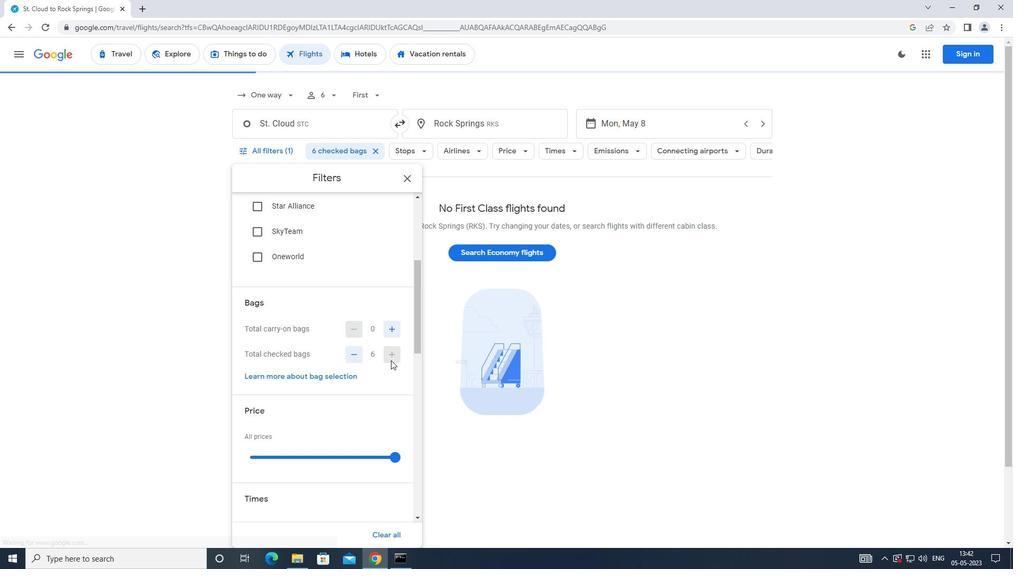 
Action: Mouse scrolled (390, 357) with delta (0, 0)
Screenshot: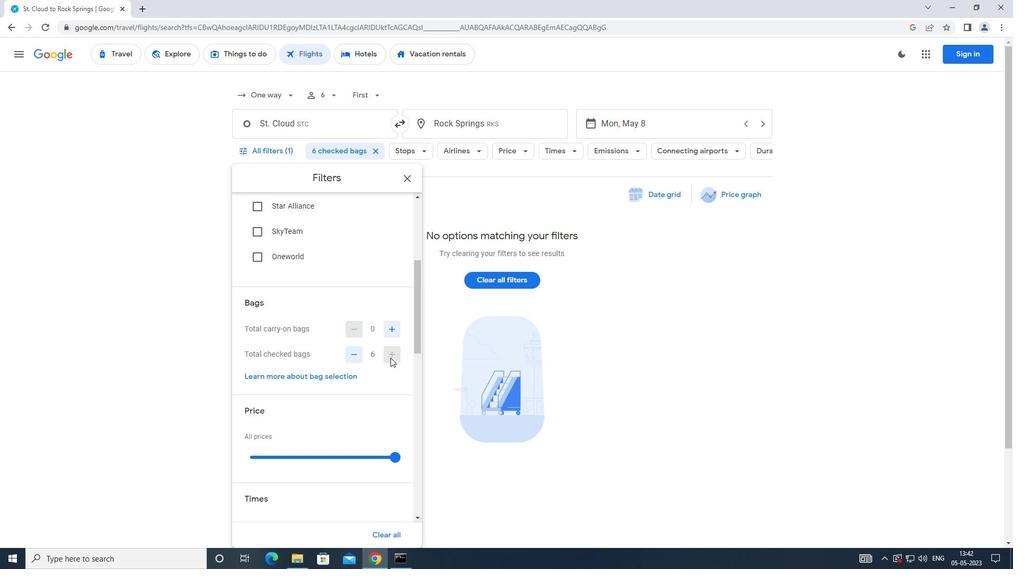 
Action: Mouse scrolled (390, 357) with delta (0, 0)
Screenshot: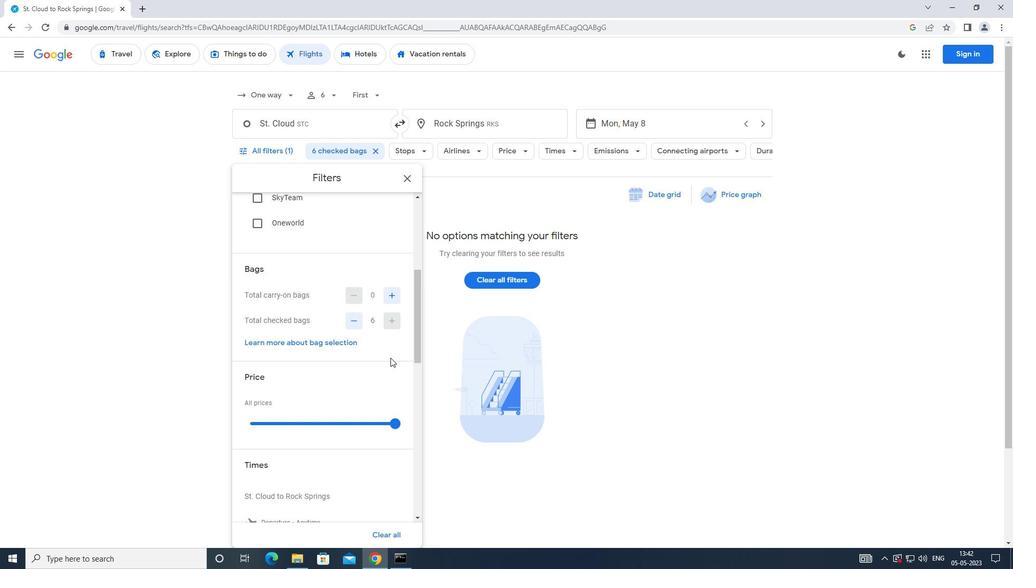 
Action: Mouse moved to (392, 355)
Screenshot: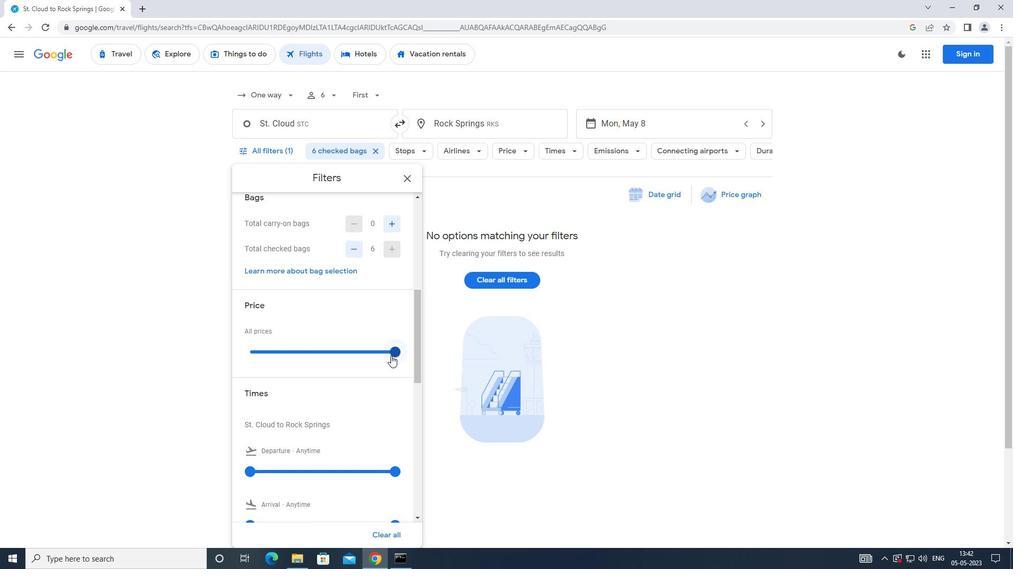 
Action: Mouse pressed left at (392, 355)
Screenshot: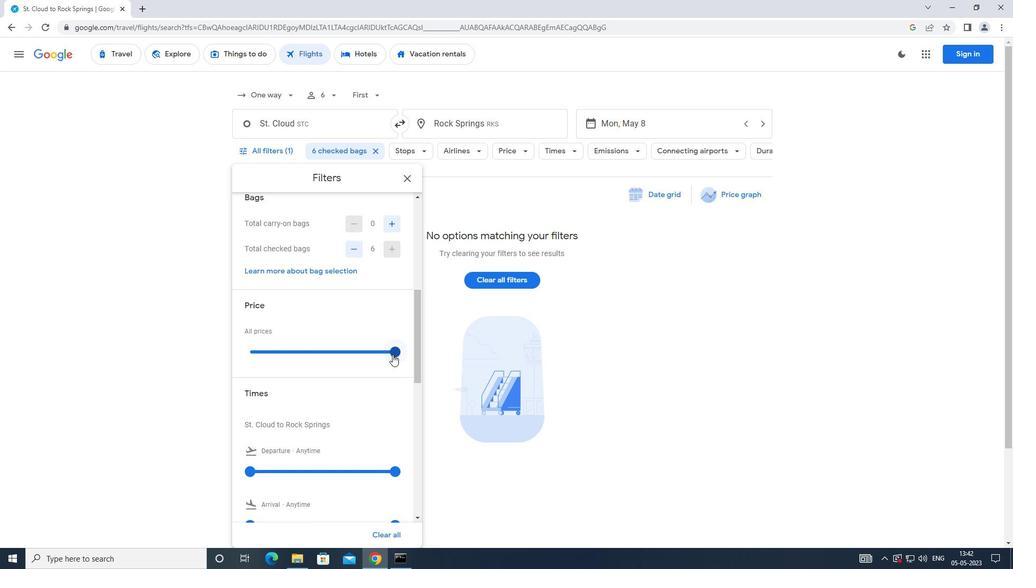 
Action: Mouse moved to (342, 337)
Screenshot: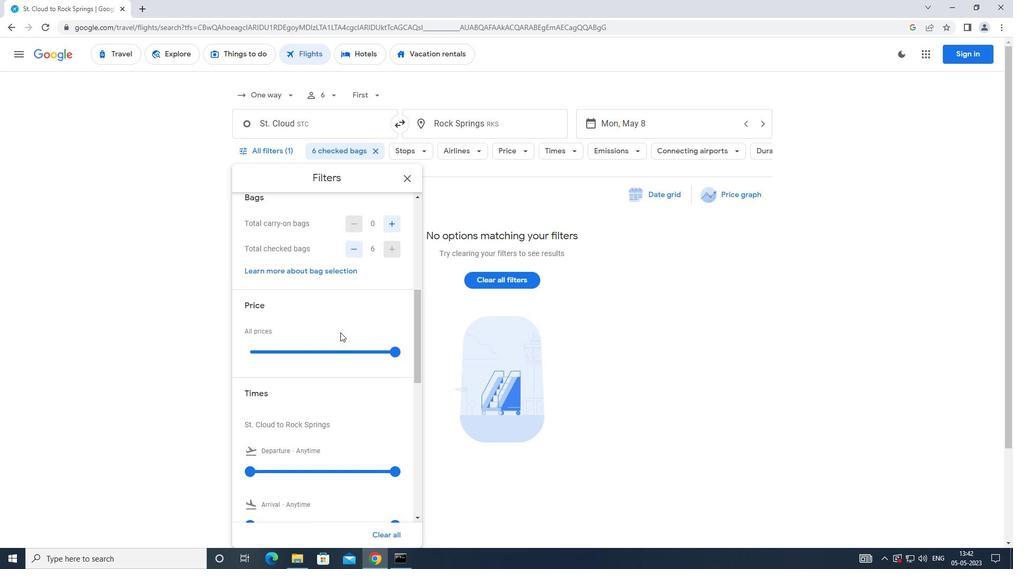
Action: Mouse scrolled (342, 337) with delta (0, 0)
Screenshot: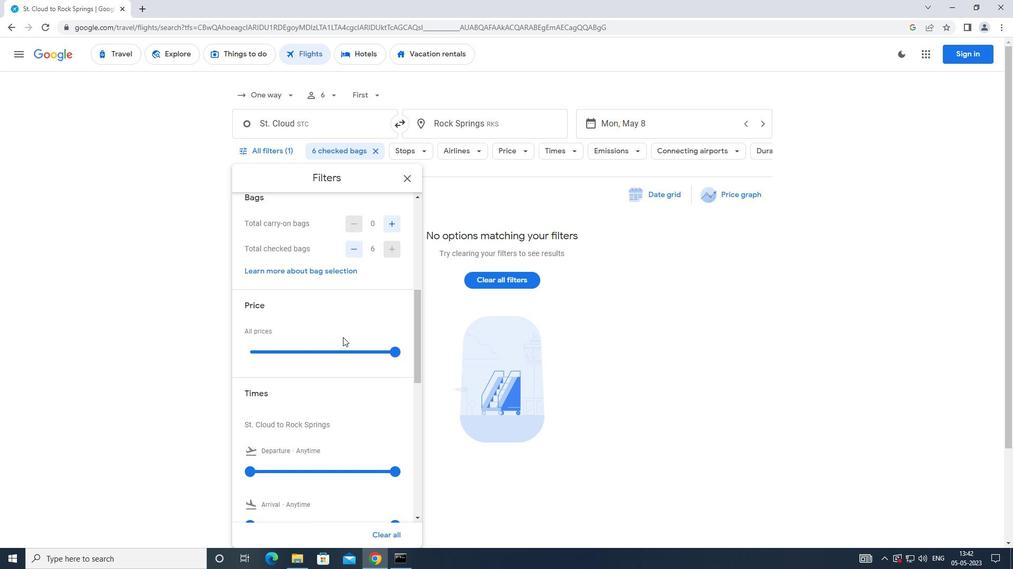 
Action: Mouse scrolled (342, 337) with delta (0, 0)
Screenshot: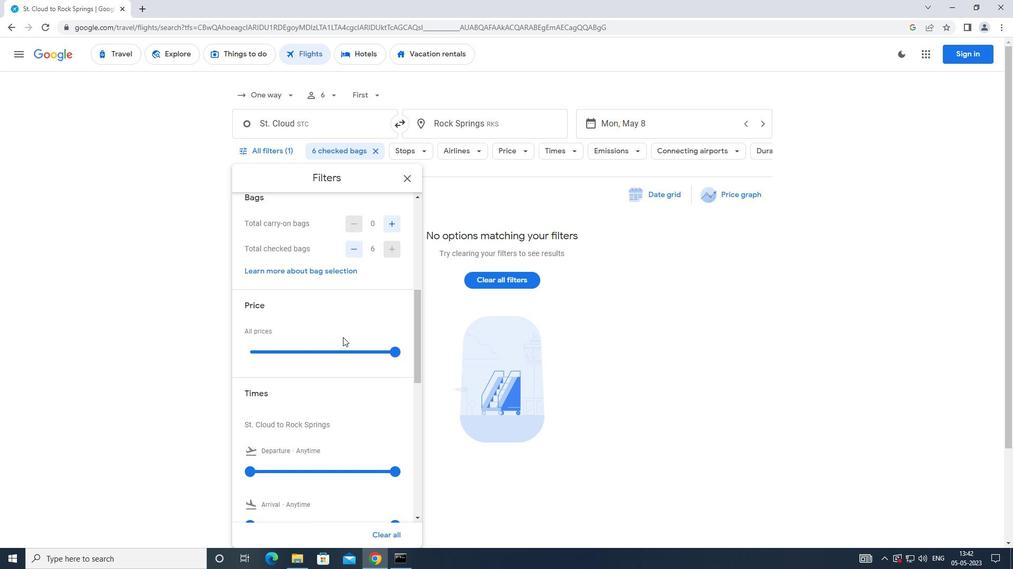 
Action: Mouse moved to (248, 364)
Screenshot: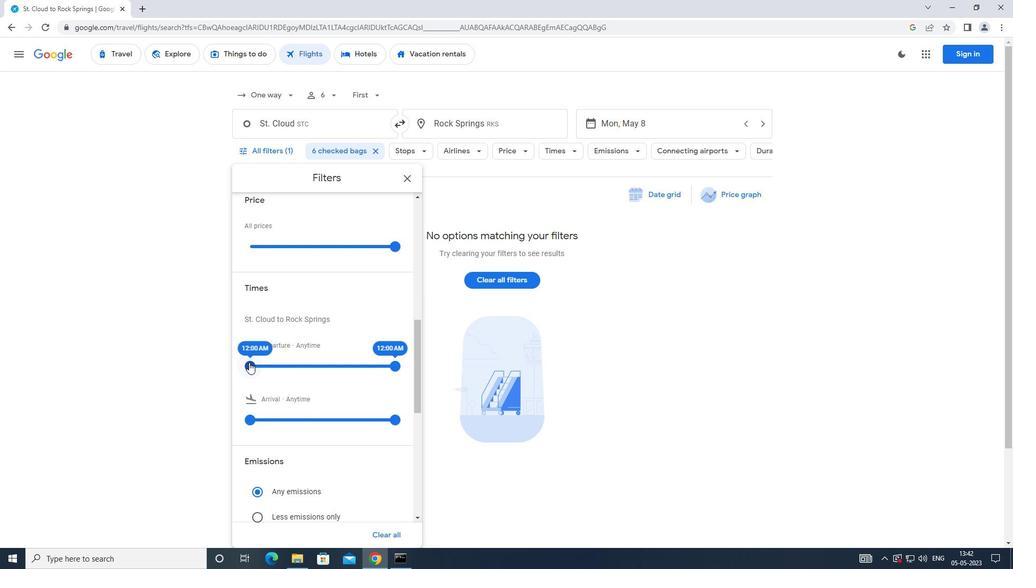 
Action: Mouse pressed left at (248, 364)
Screenshot: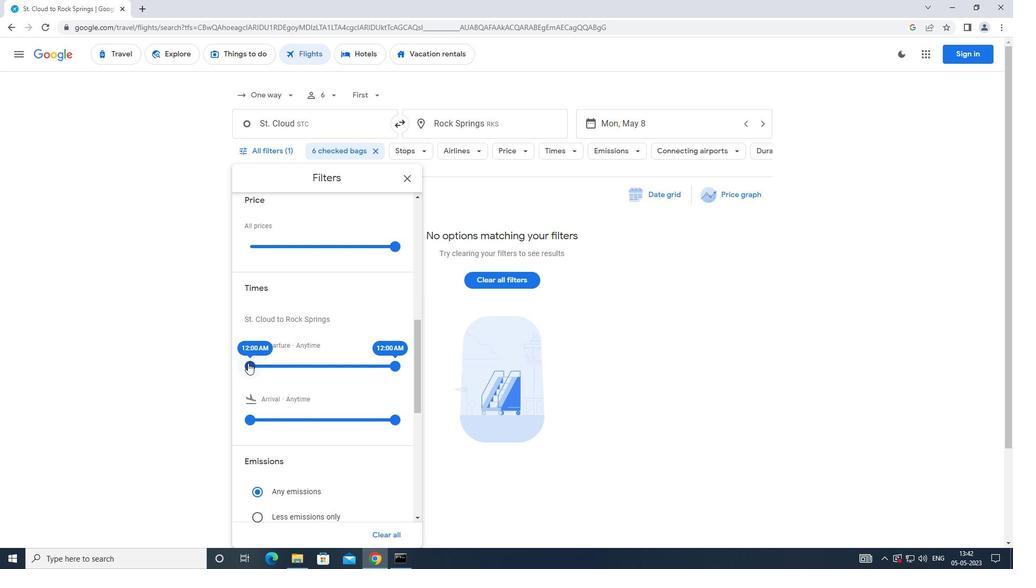 
Action: Mouse moved to (395, 363)
Screenshot: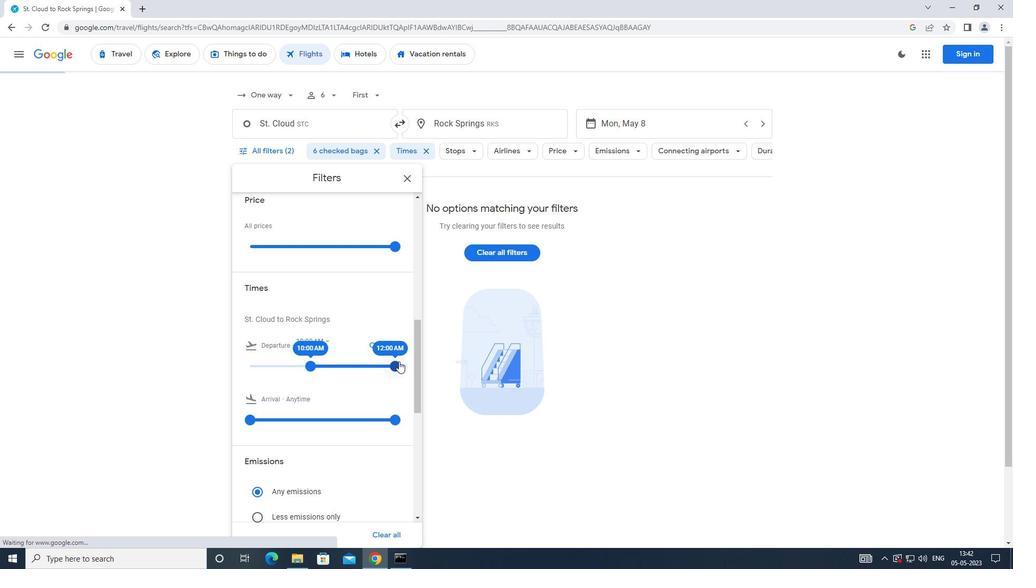 
Action: Mouse pressed left at (395, 363)
Screenshot: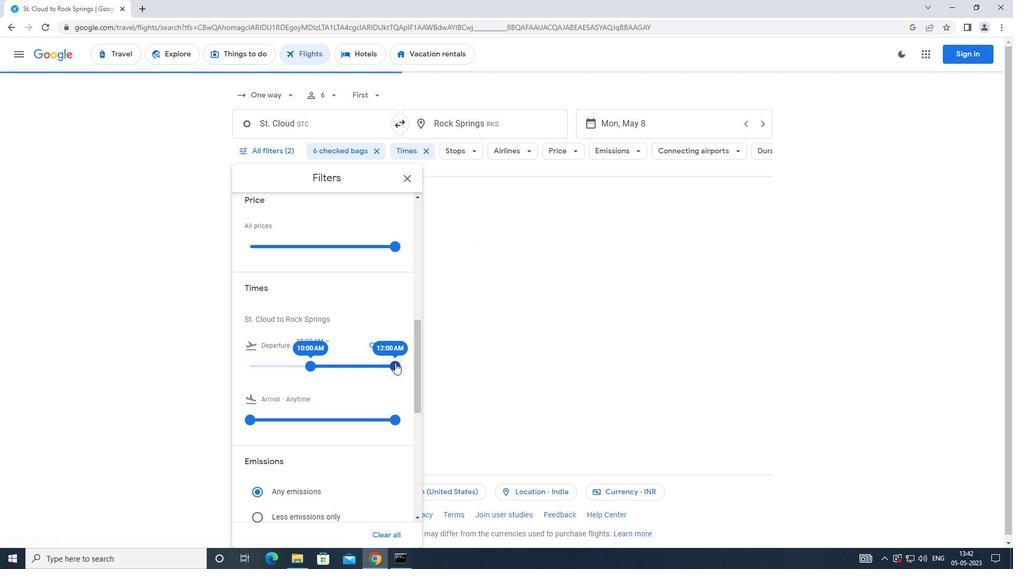 
Action: Mouse moved to (346, 326)
Screenshot: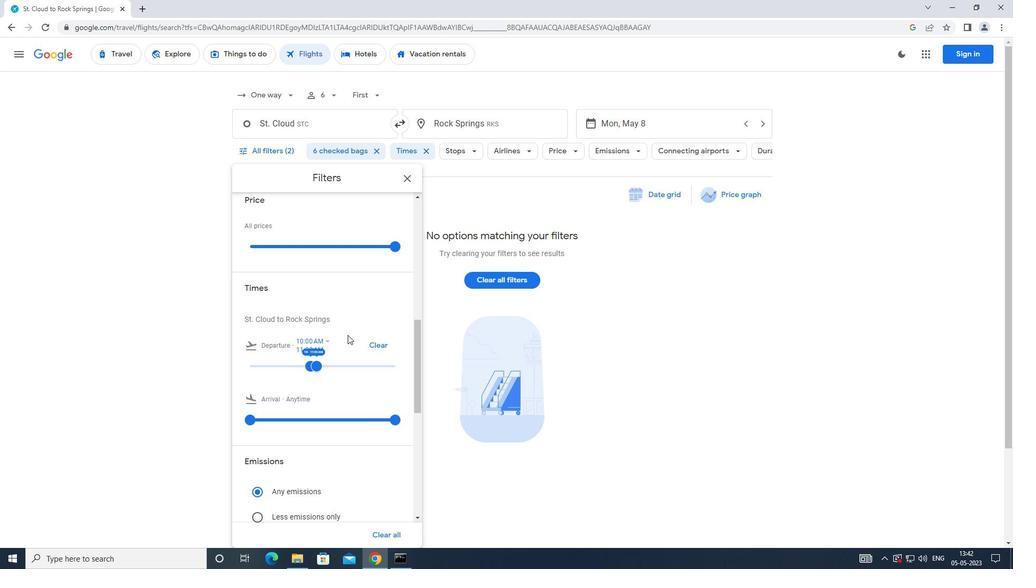 
